 Task: Create new invoice with Date Opened :15-Apr-23, Select Customer: LA Burger, Terms: Payment Term 1. Make invoice entry for item-1 with Date: 15-Apr-23, Description: Jack Links Beef Jerky Teriyaki_x000D_
, Action: Material, Income Account: Income:Sales, Quantity: 4, Unit Price: 4.5, Discount $: 2.6. Make entry for item-2 with Date: 15-Apr-23, Description: Cheetos Puffs Flamin' Hot , Action: Material, Income Account: Income:Sales, Quantity: 4, Unit Price: 6, Discount $: 3.6. Make entry for item-3 with Date: 15-Apr-23, Description: Grandma's Chunky Chocolate Chip Cookie_x000D_
, Action: Material, Income Account: Income:Sales, Quantity: 1, Unit Price: 7, Discount $: 4.1. Write Notes: 'Looking forward to serving you again.'. Post Invoice with Post Date: 15-Apr-23, Post to Accounts: Assets:Accounts Receivable. Pay / Process Payment with Transaction Date: 15-May-23, Amount: 38.7, Transfer Account: Checking Account. Print Invoice, display notes by going to Option, then go to Display Tab and check 'Invoice Notes'.
Action: Mouse pressed left at (147, 30)
Screenshot: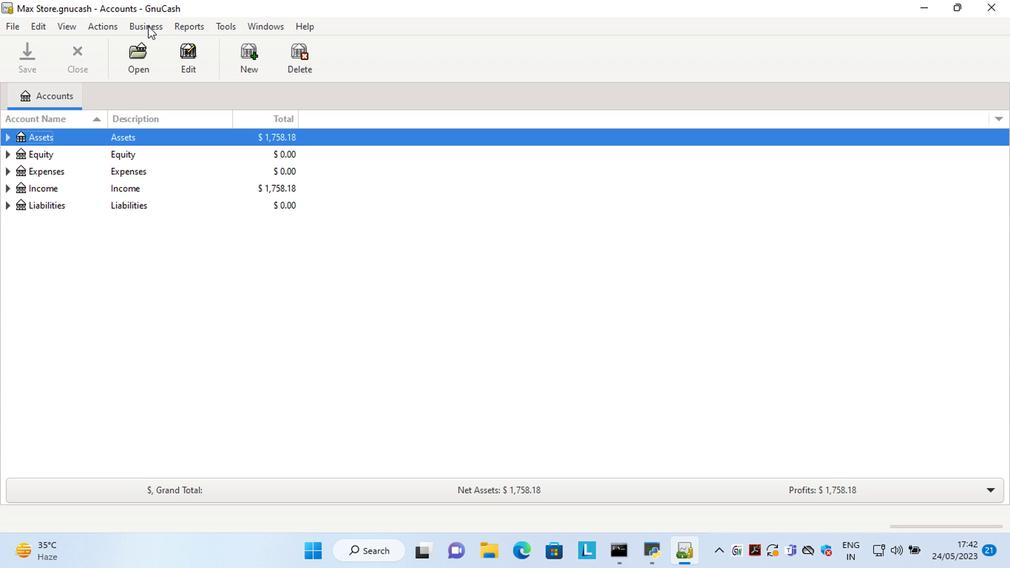 
Action: Mouse moved to (311, 105)
Screenshot: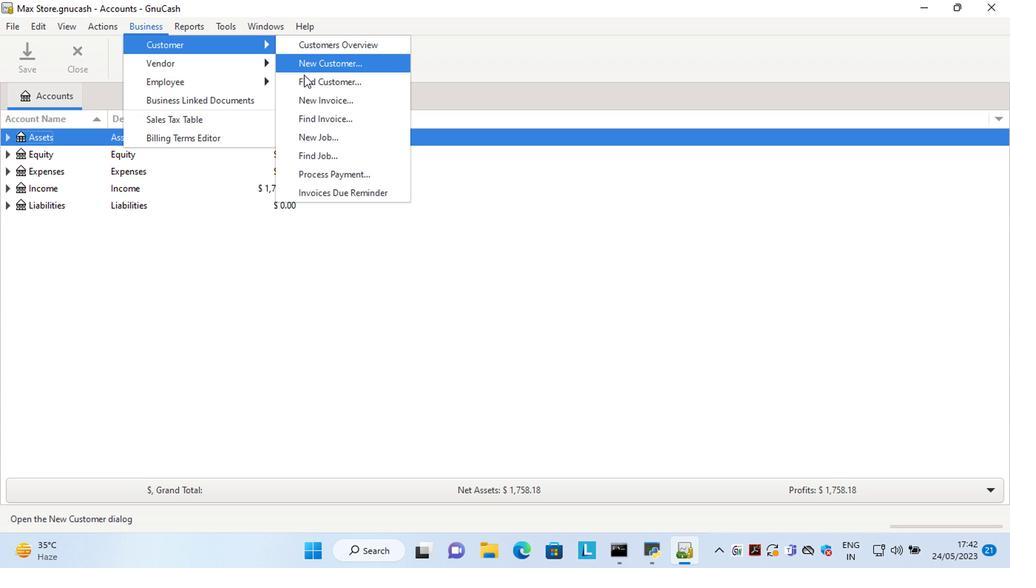 
Action: Mouse pressed left at (311, 105)
Screenshot: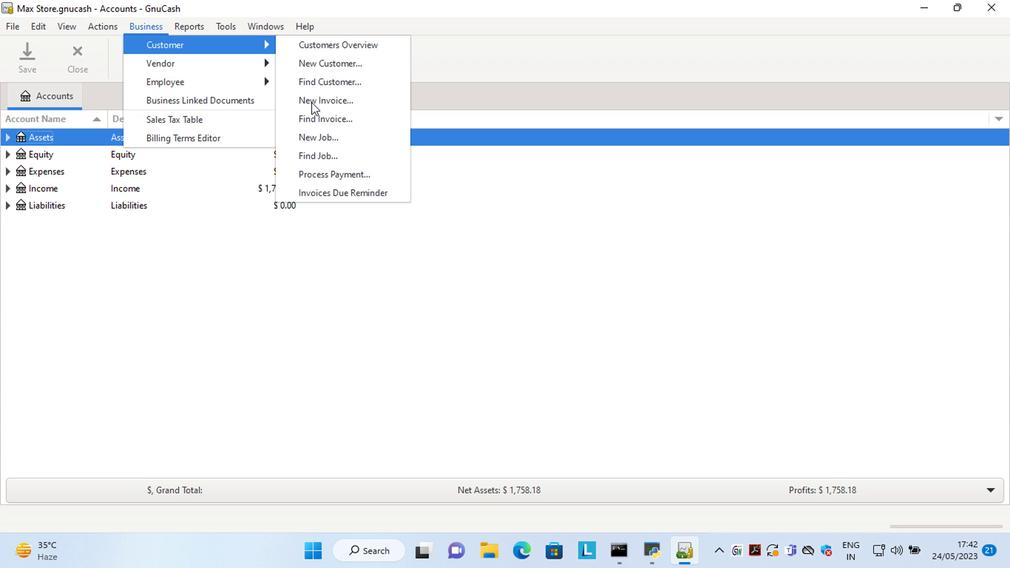 
Action: Mouse moved to (530, 228)
Screenshot: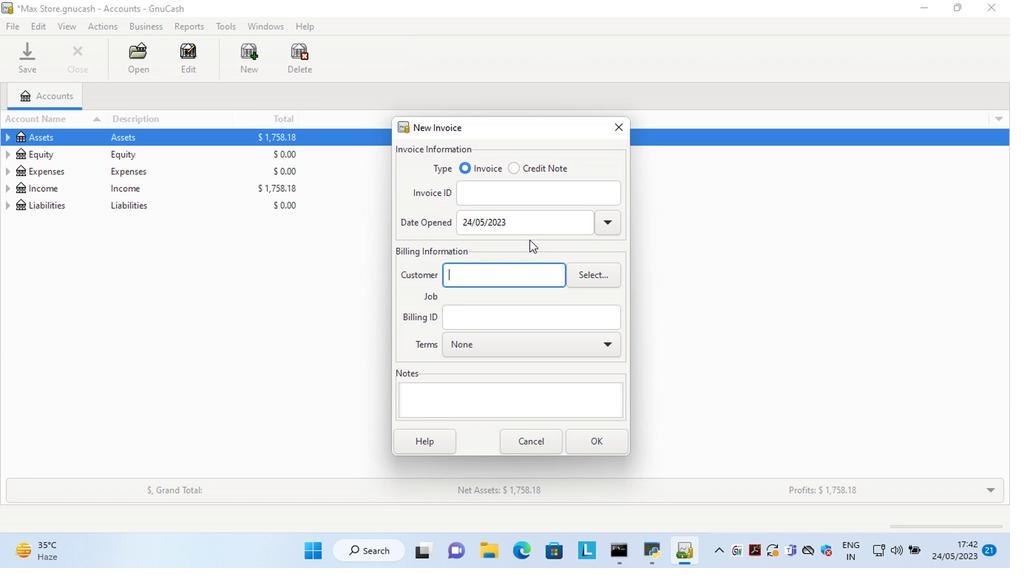 
Action: Mouse pressed left at (530, 228)
Screenshot: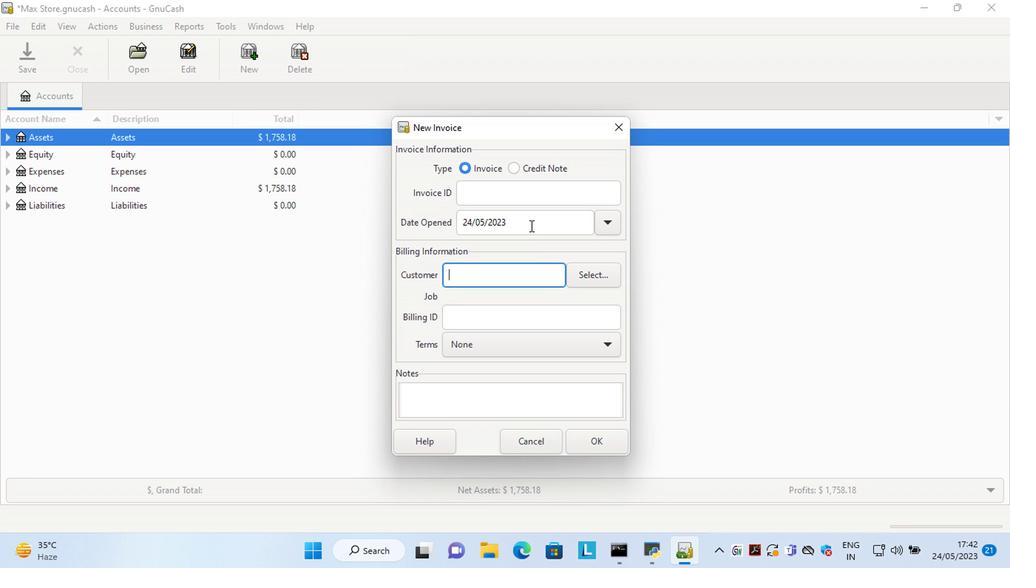 
Action: Key pressed <Key.left><Key.left><Key.left><Key.left><Key.left><Key.left><Key.left><Key.left><Key.left><Key.left><Key.left><Key.left><Key.left><Key.delete><Key.delete>15<Key.right><Key.right><Key.delete>4
Screenshot: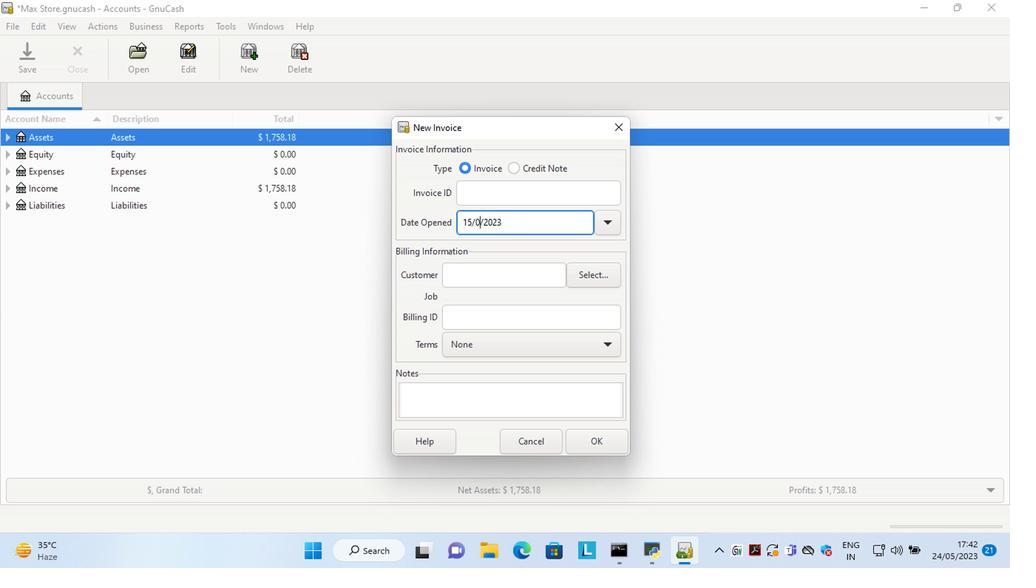 
Action: Mouse moved to (588, 273)
Screenshot: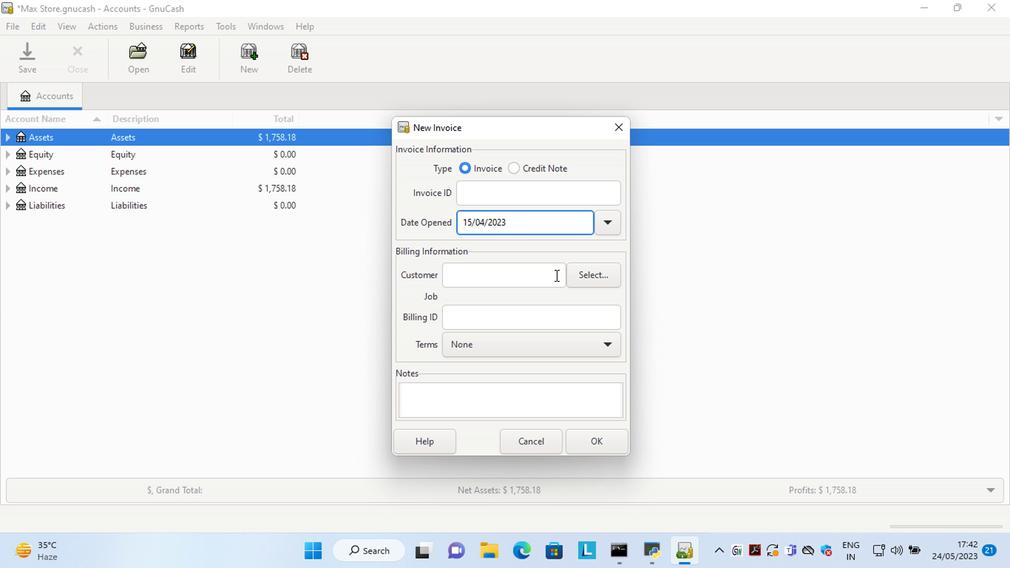 
Action: Mouse pressed left at (588, 273)
Screenshot: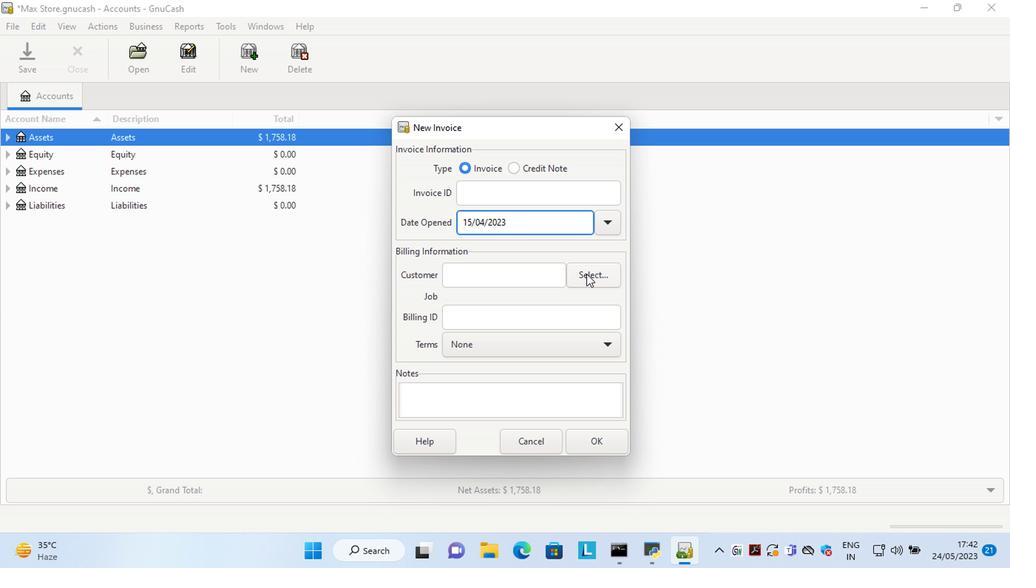 
Action: Mouse moved to (547, 260)
Screenshot: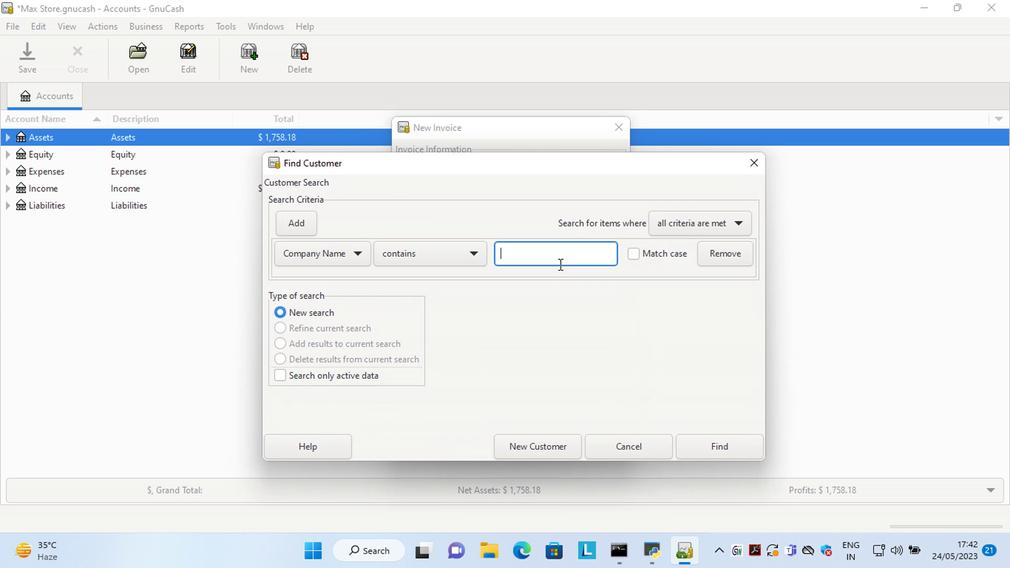 
Action: Mouse pressed left at (547, 260)
Screenshot: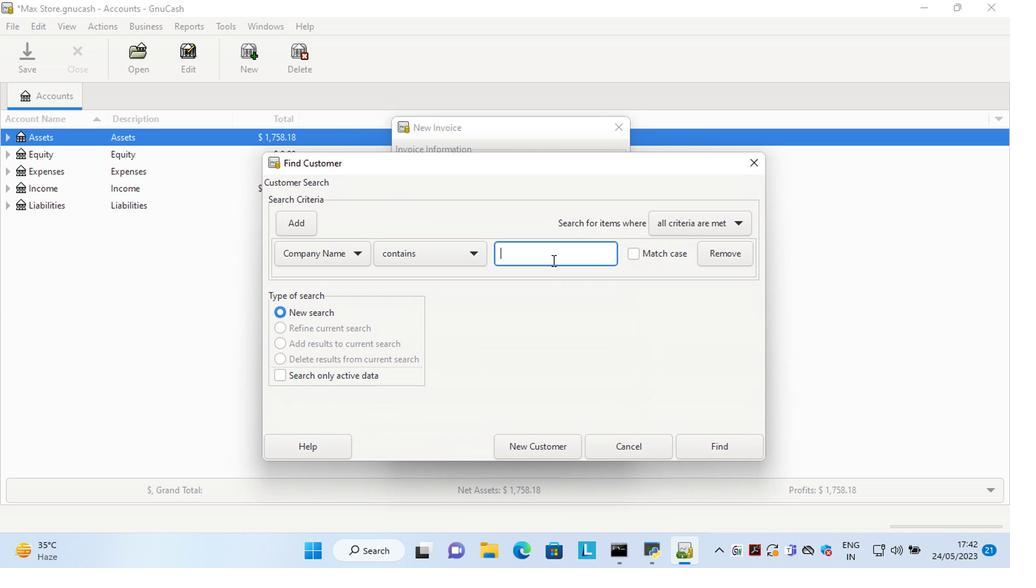 
Action: Key pressed <Key.shift>LA<Key.space><Key.shift>Burger
Screenshot: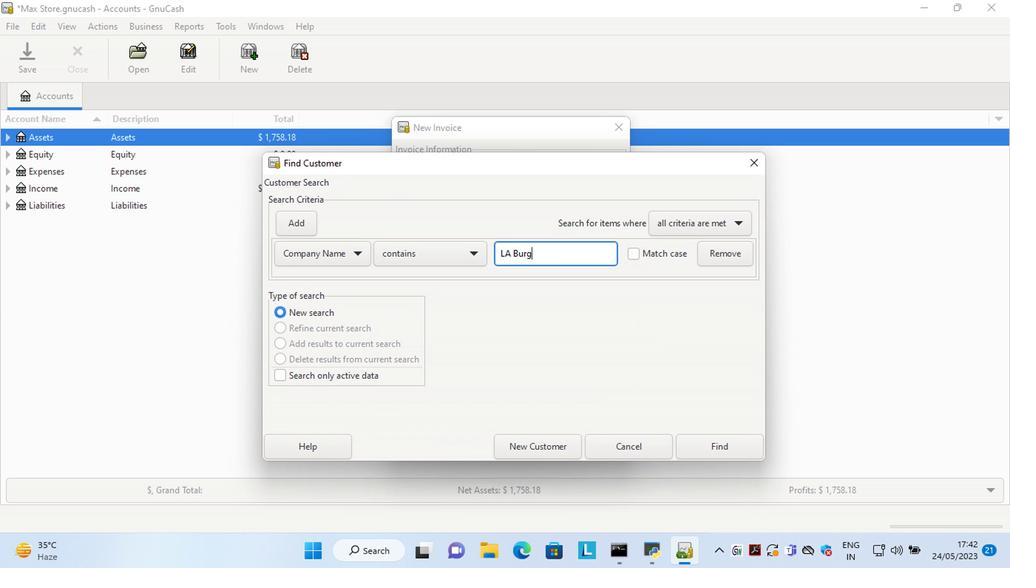 
Action: Mouse moved to (713, 443)
Screenshot: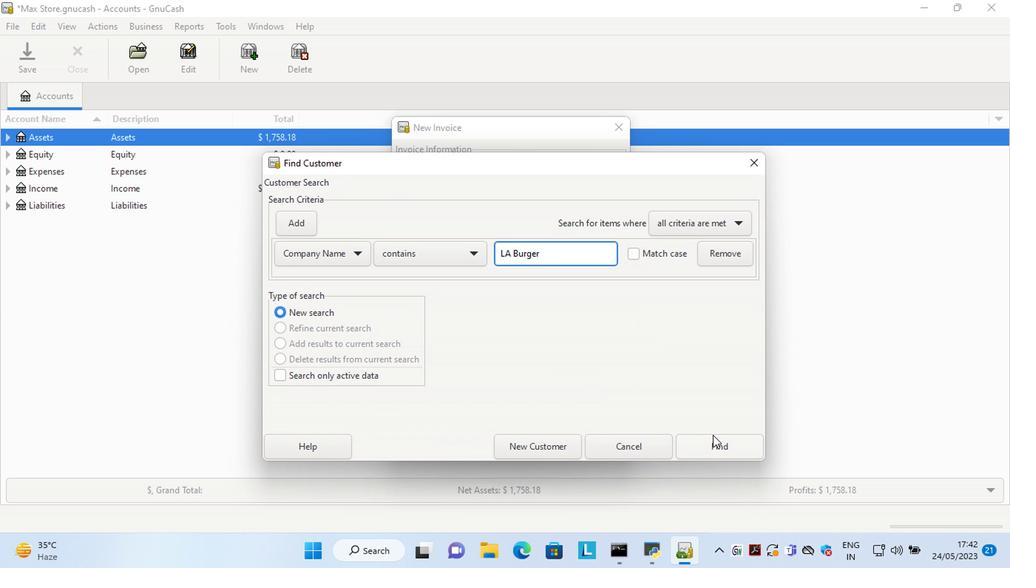 
Action: Mouse pressed left at (713, 443)
Screenshot: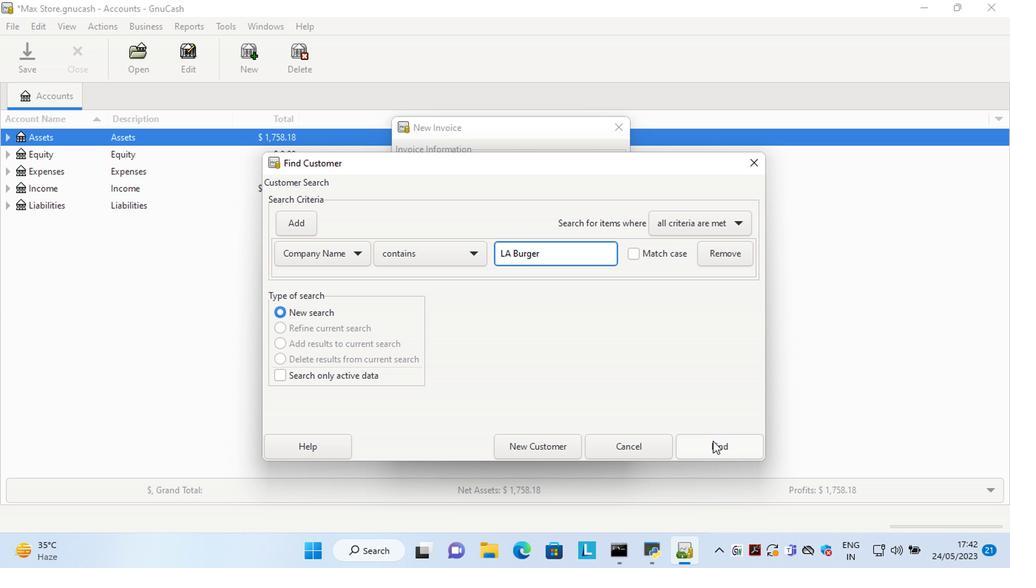 
Action: Mouse moved to (496, 295)
Screenshot: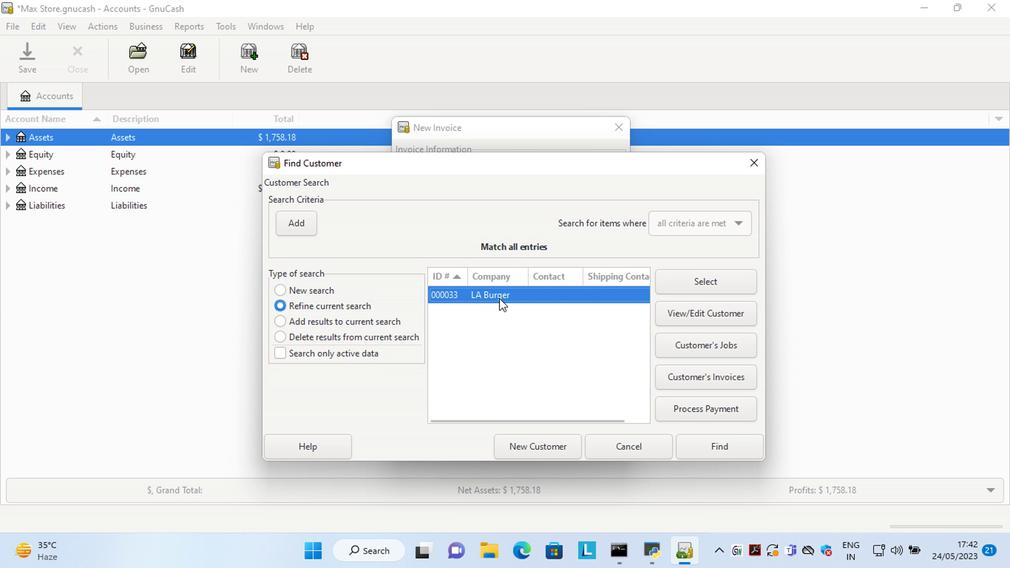 
Action: Mouse pressed left at (496, 295)
Screenshot: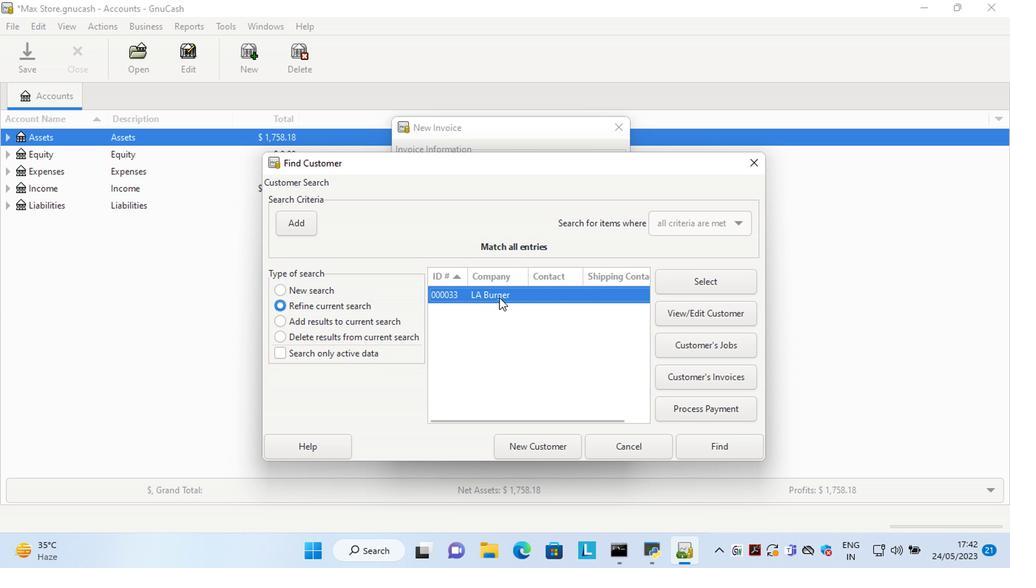 
Action: Mouse pressed left at (496, 295)
Screenshot: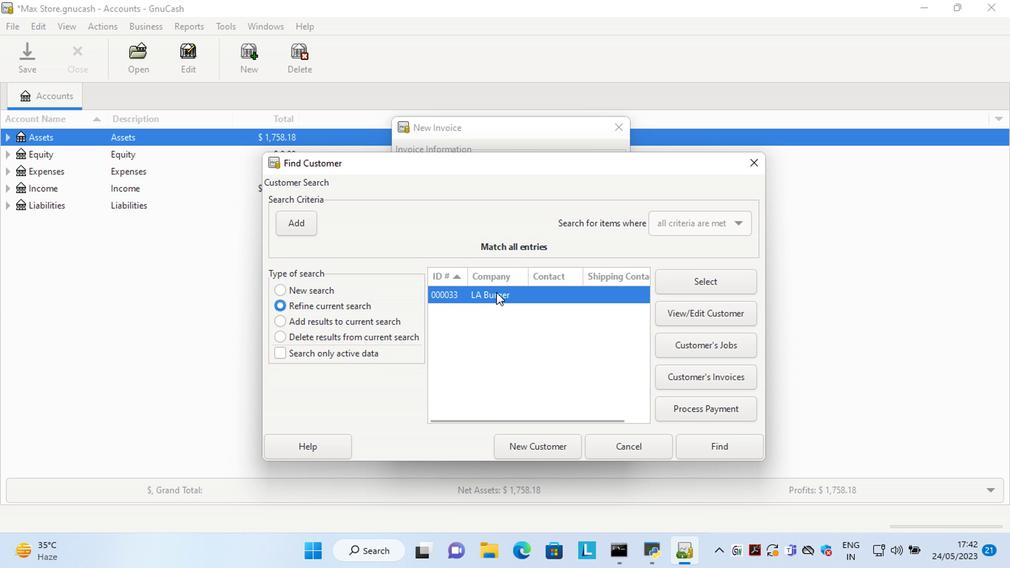 
Action: Mouse moved to (551, 353)
Screenshot: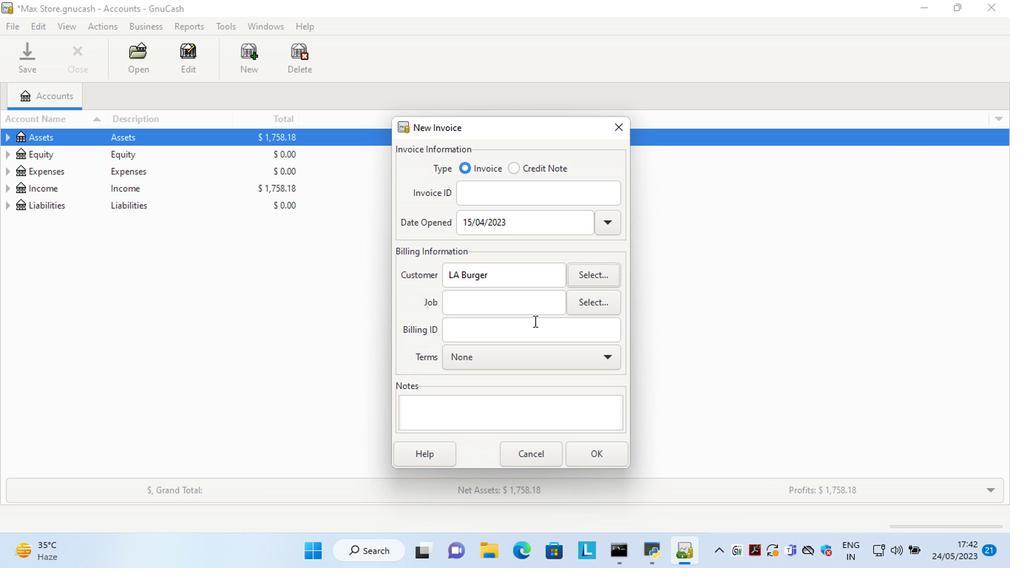 
Action: Mouse pressed left at (551, 353)
Screenshot: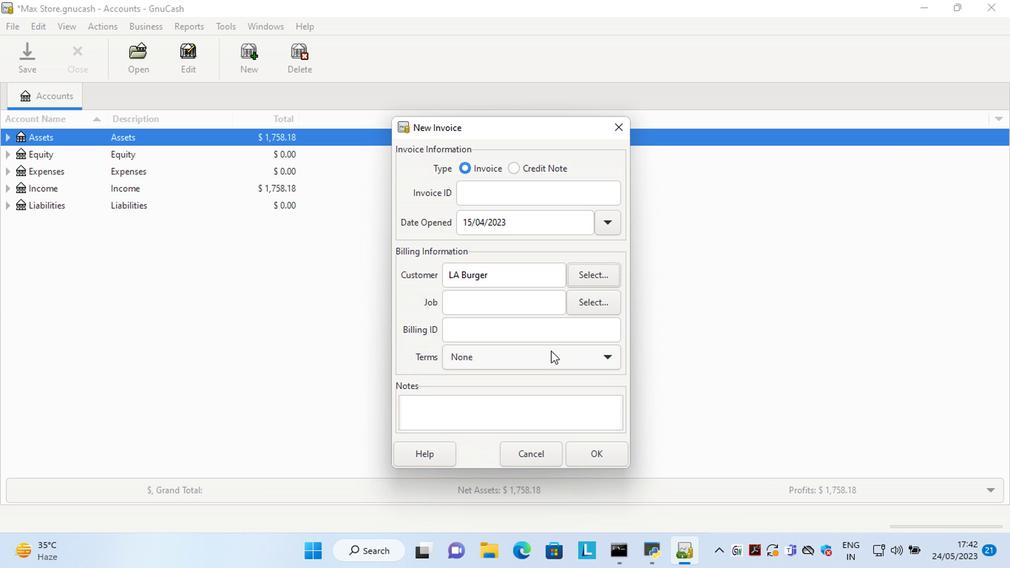 
Action: Mouse moved to (522, 378)
Screenshot: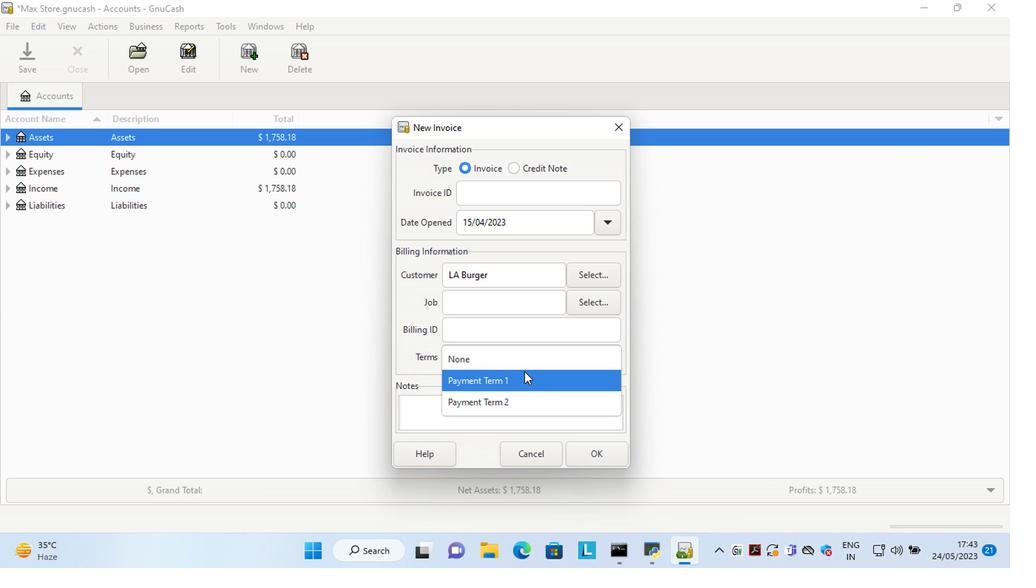 
Action: Mouse pressed left at (522, 378)
Screenshot: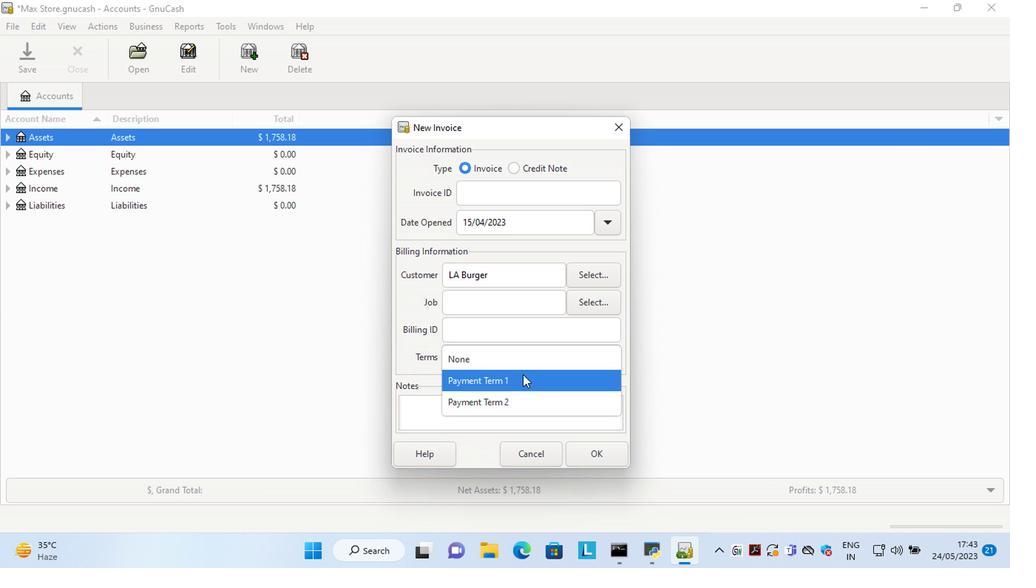 
Action: Mouse moved to (603, 457)
Screenshot: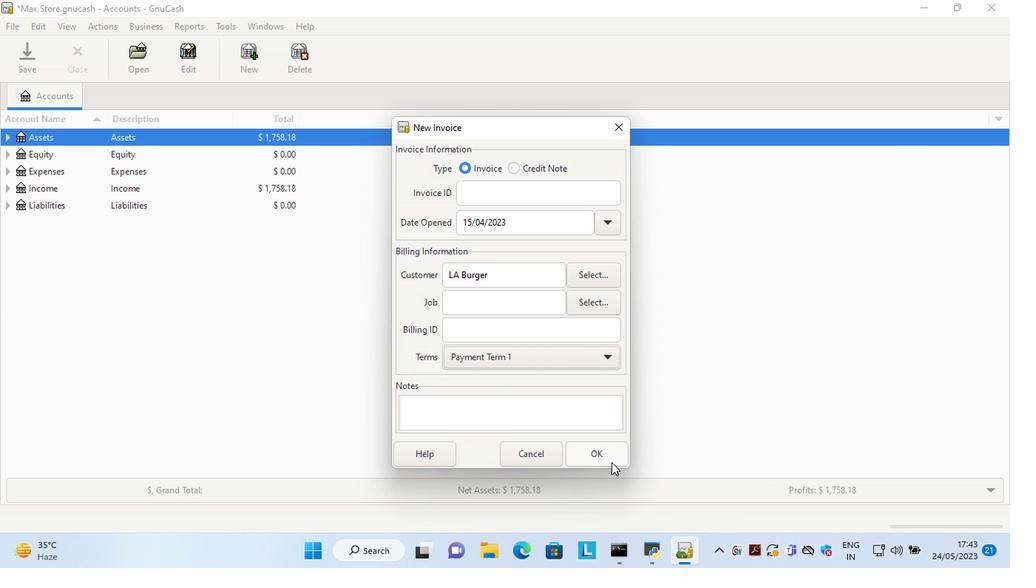 
Action: Mouse pressed left at (603, 457)
Screenshot: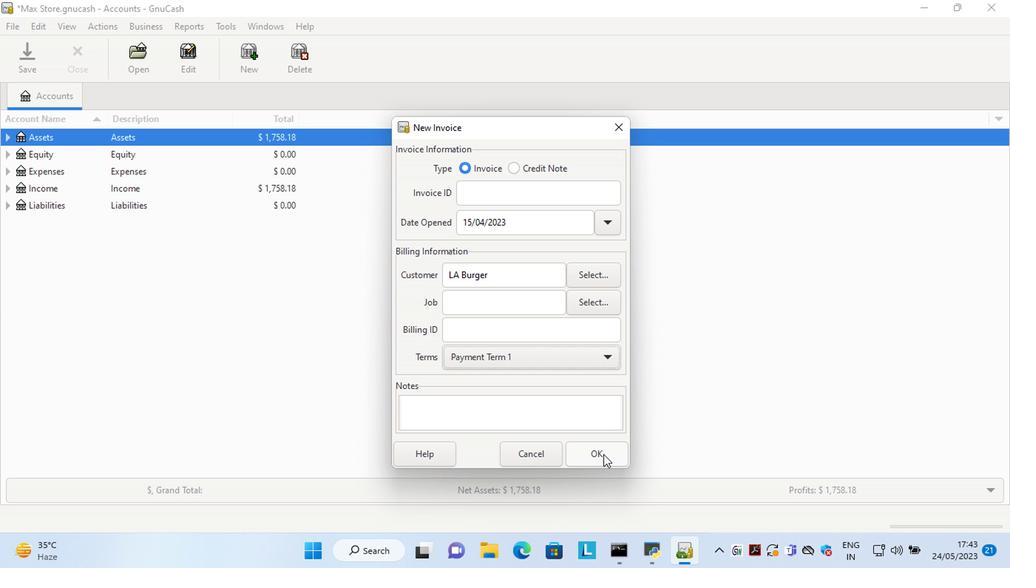 
Action: Mouse moved to (510, 336)
Screenshot: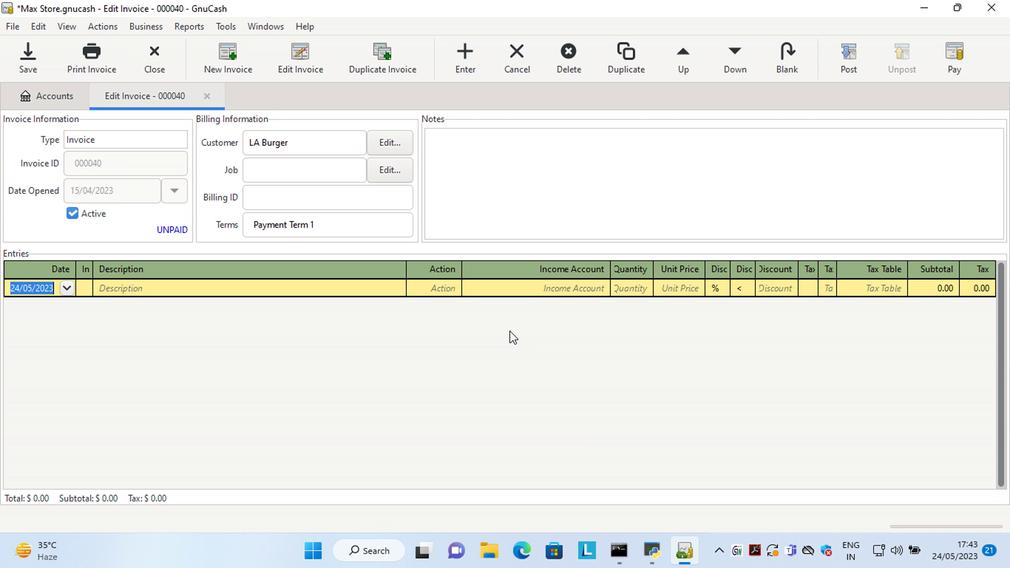 
Action: Key pressed <Key.left><Key.left><Key.left><Key.left><Key.left><Key.left><Key.delete><Key.delete>15<Key.right><Key.right><Key.delete>4<Key.tab><Key.shift>Jack<Key.space><Key.shift>Links<Key.space><Key.shift>Beef<Key.space><Key.shift>Jerky<Key.space><Key.shift>Teriyan<Key.backspace>ki<Key.tab>ma<Key.tab>sale<Key.tab>4<Key.tab>4.5<Key.tab>
Screenshot: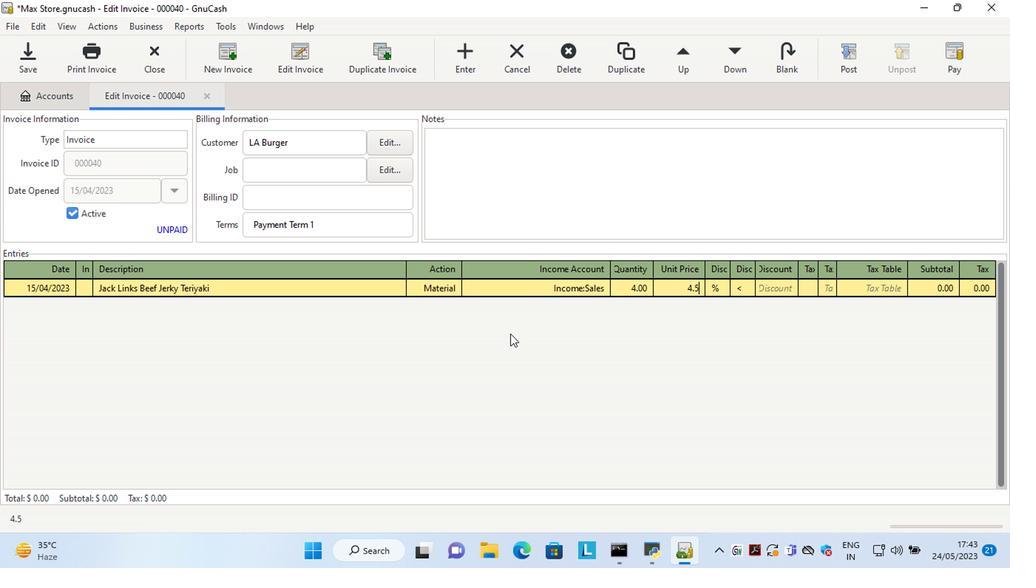 
Action: Mouse moved to (722, 289)
Screenshot: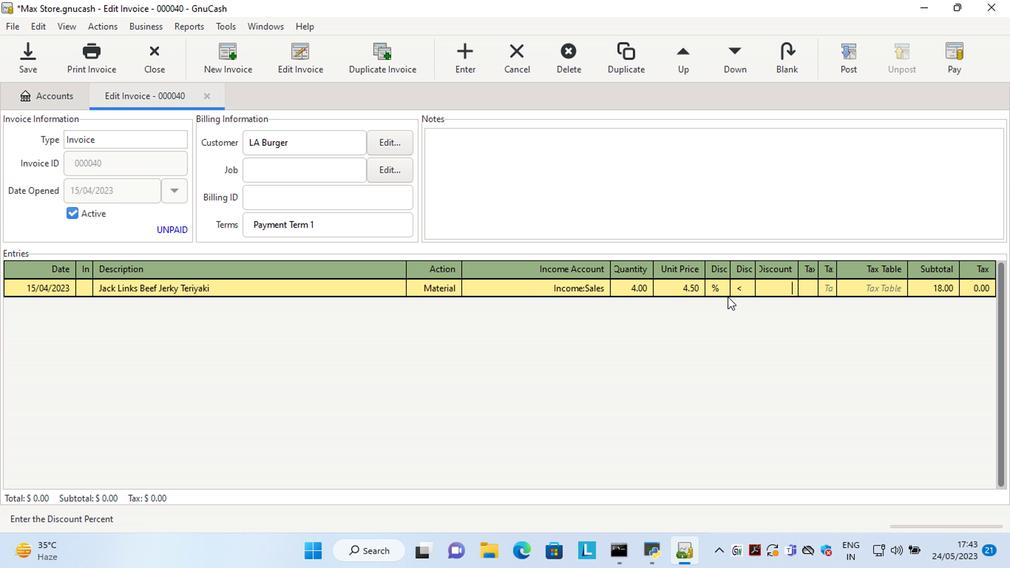 
Action: Mouse pressed left at (722, 289)
Screenshot: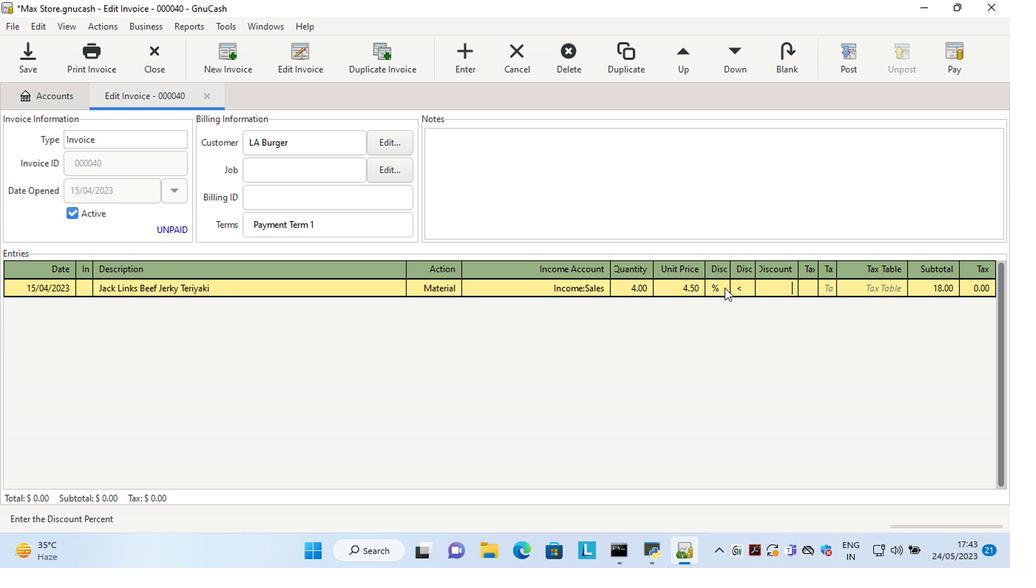 
Action: Mouse moved to (744, 289)
Screenshot: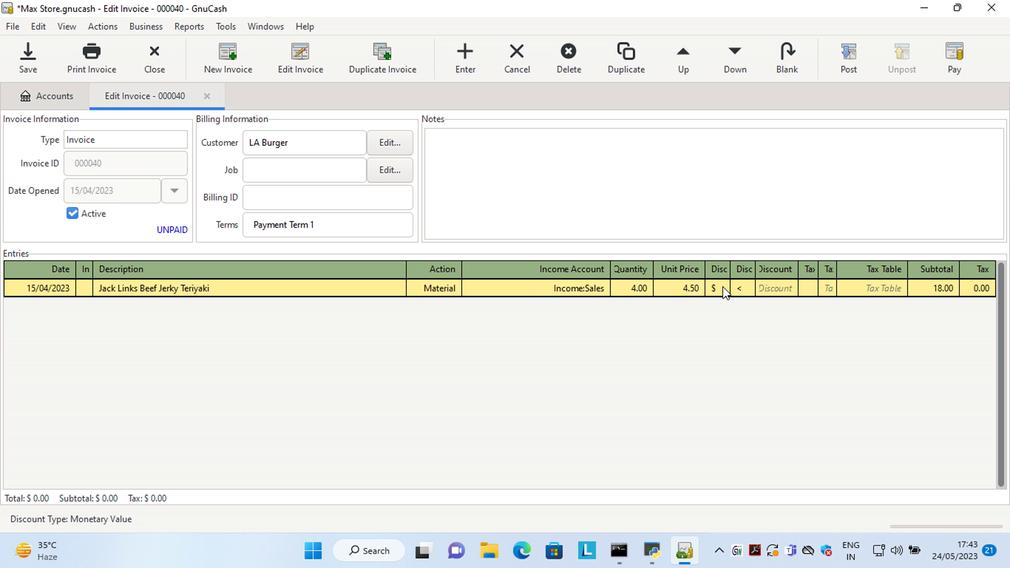 
Action: Mouse pressed left at (744, 289)
Screenshot: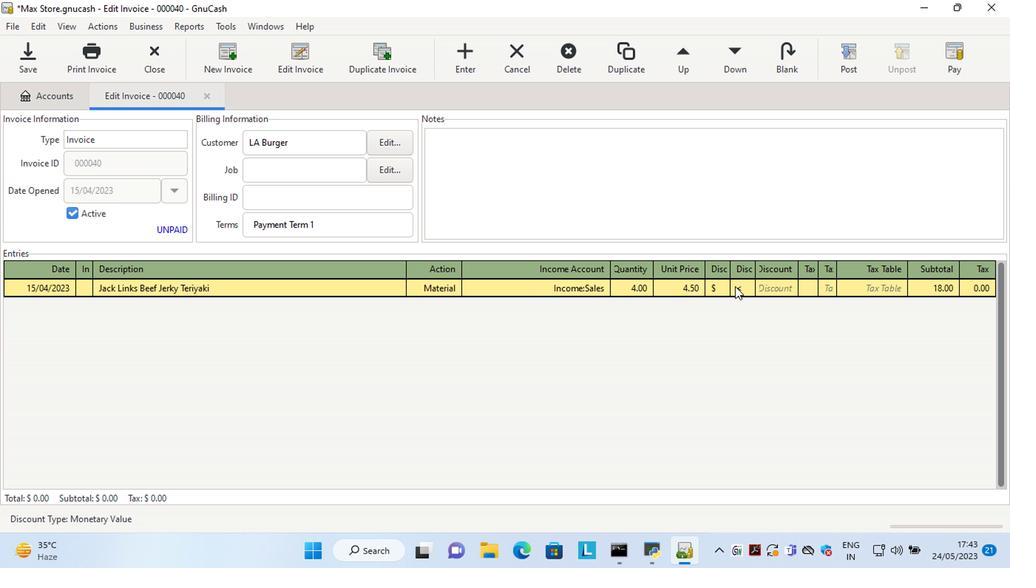 
Action: Mouse moved to (766, 288)
Screenshot: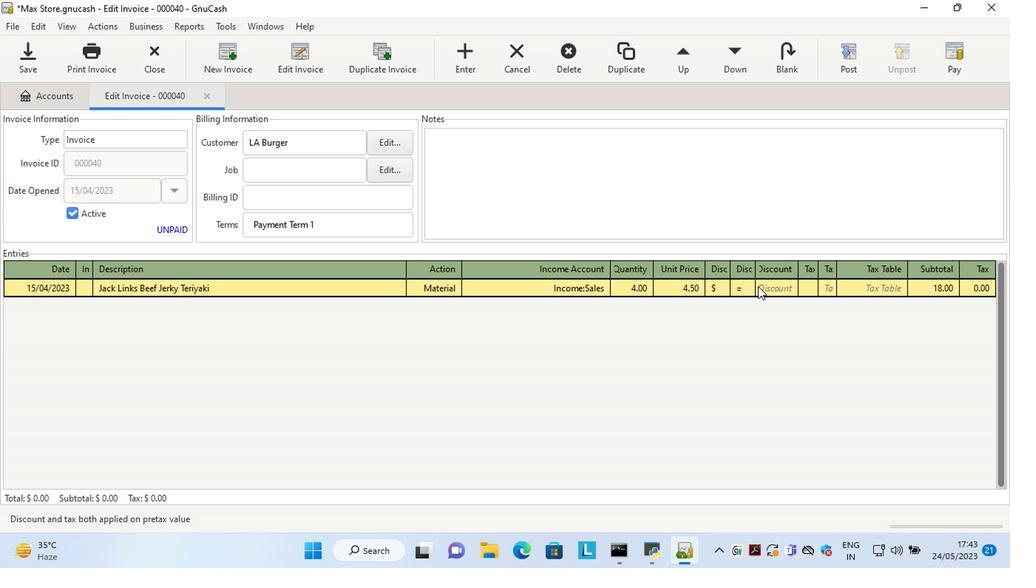 
Action: Mouse pressed left at (766, 288)
Screenshot: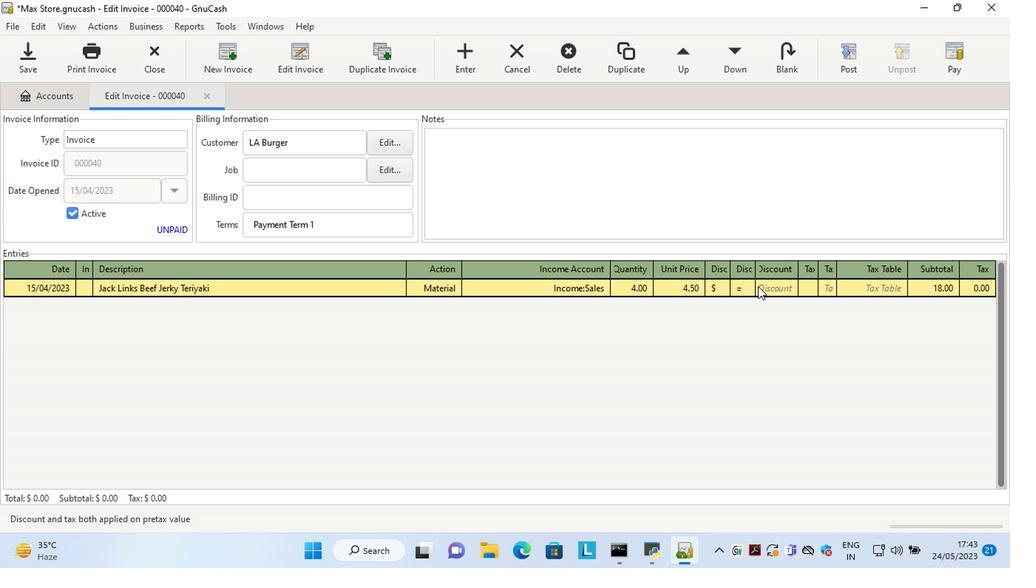 
Action: Key pressed 2.60
Screenshot: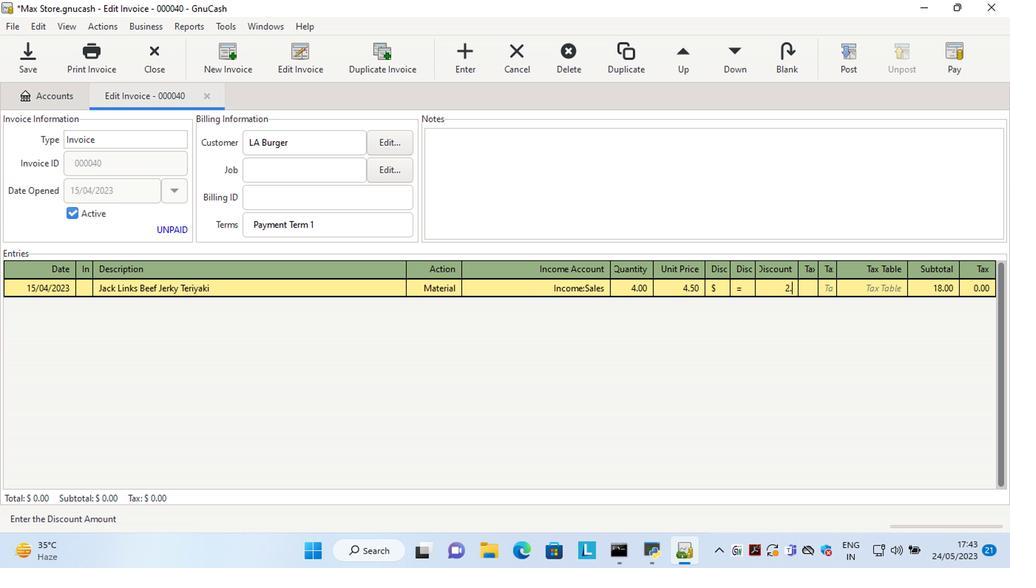 
Action: Mouse moved to (928, 352)
Screenshot: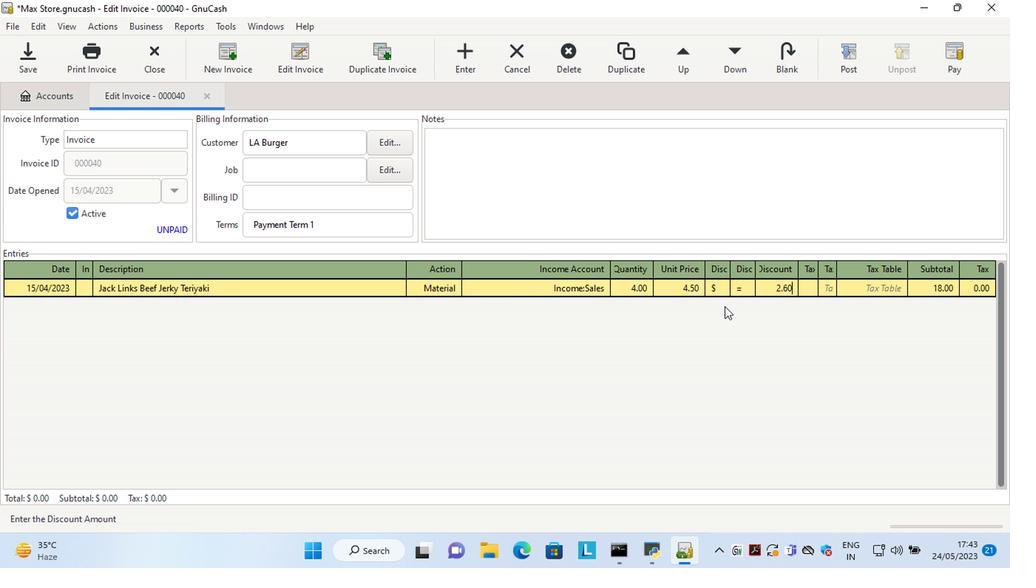 
Action: Key pressed <Key.tab><Key.tab><Key.shift>Cheetos<Key.space><Key.shift>Puffs<Key.space><Key.shift>Flamin'<Key.tab>4<Key.tab>6<Key.tab>
Screenshot: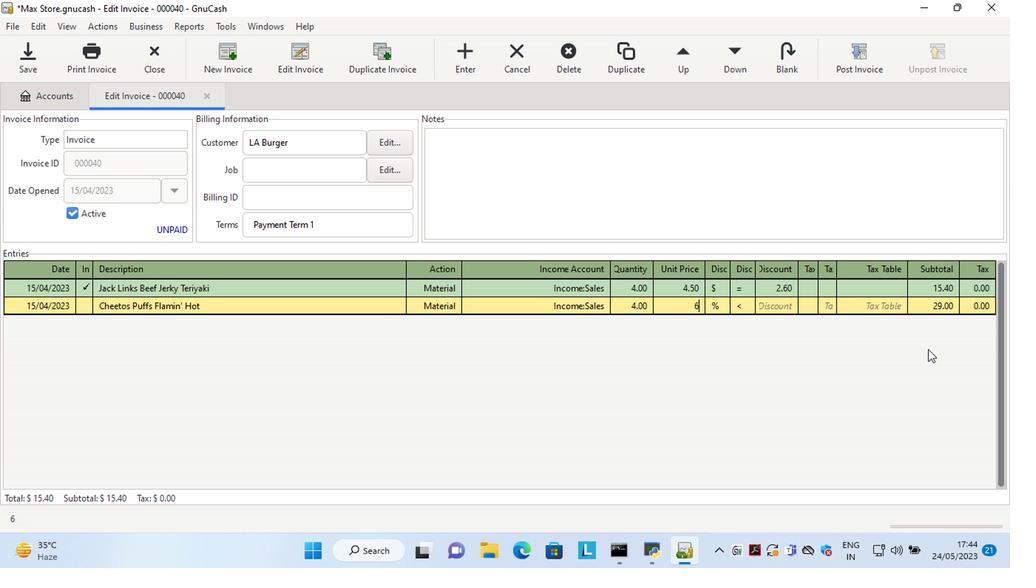 
Action: Mouse moved to (722, 308)
Screenshot: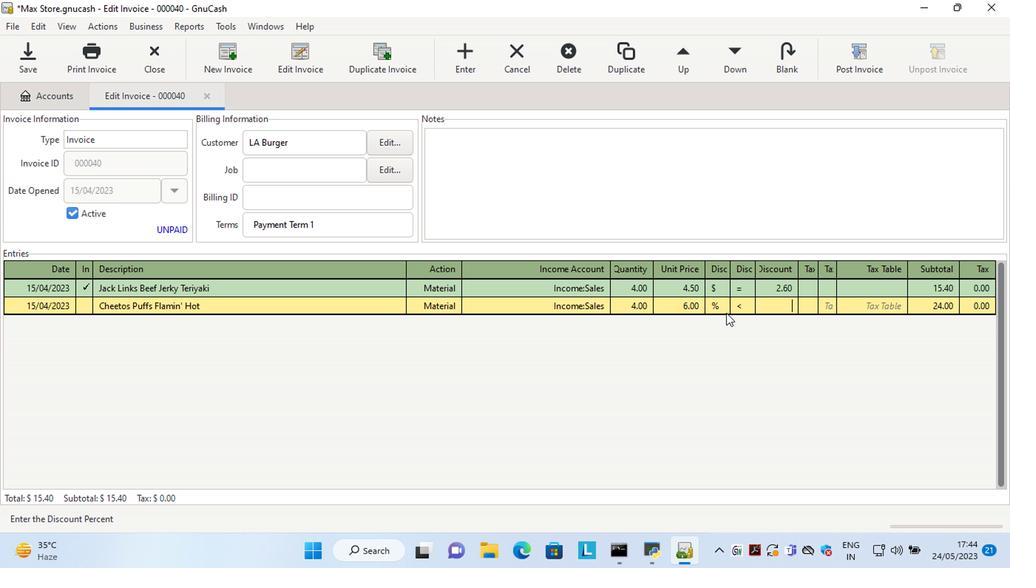 
Action: Mouse pressed left at (722, 308)
Screenshot: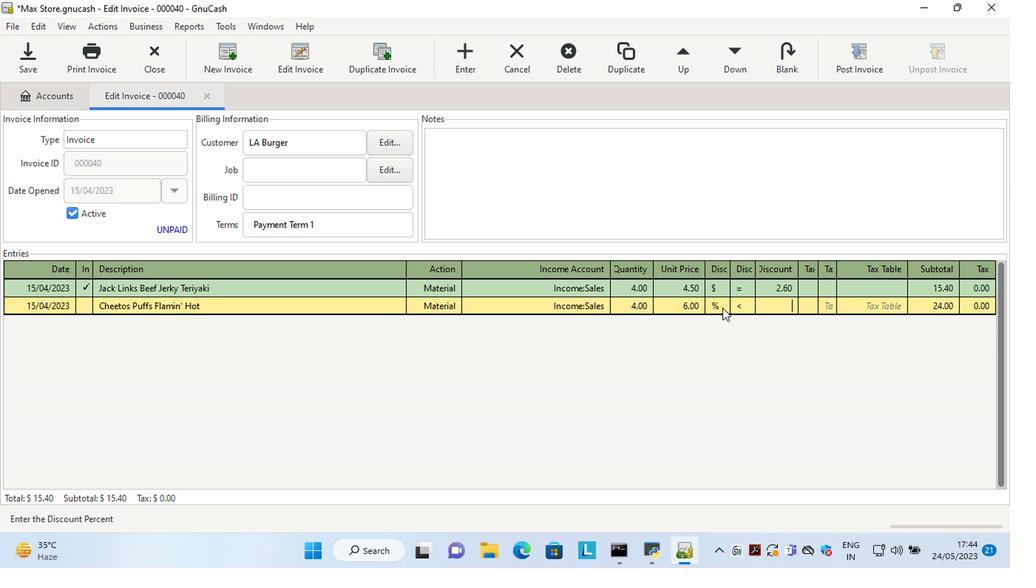 
Action: Mouse moved to (736, 306)
Screenshot: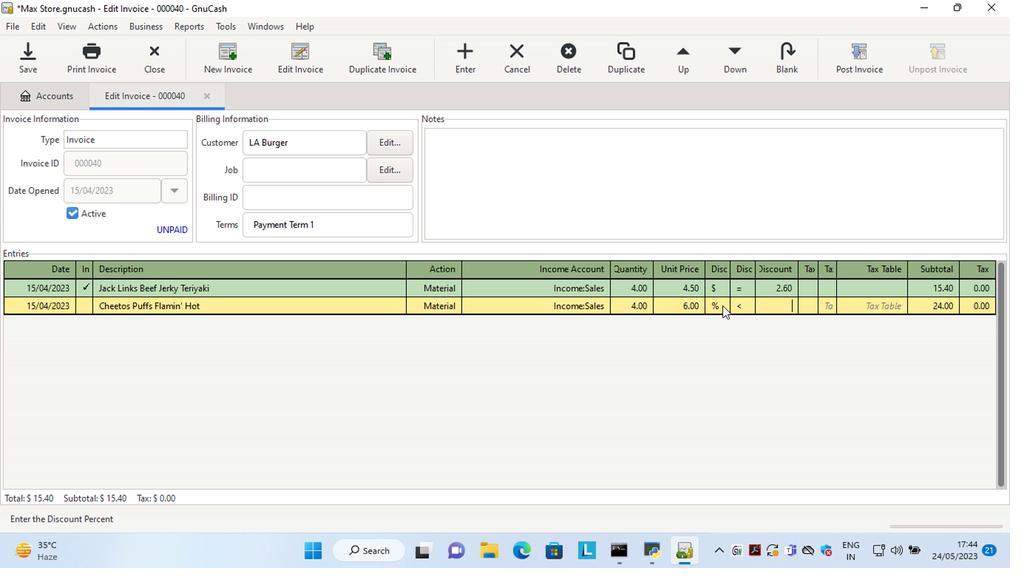 
Action: Mouse pressed left at (736, 306)
Screenshot: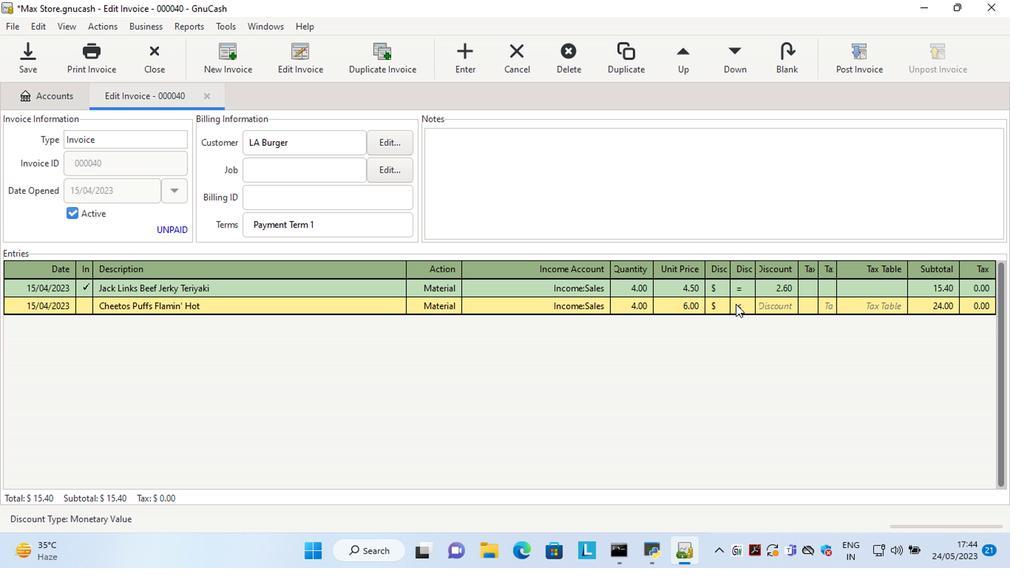 
Action: Mouse moved to (766, 309)
Screenshot: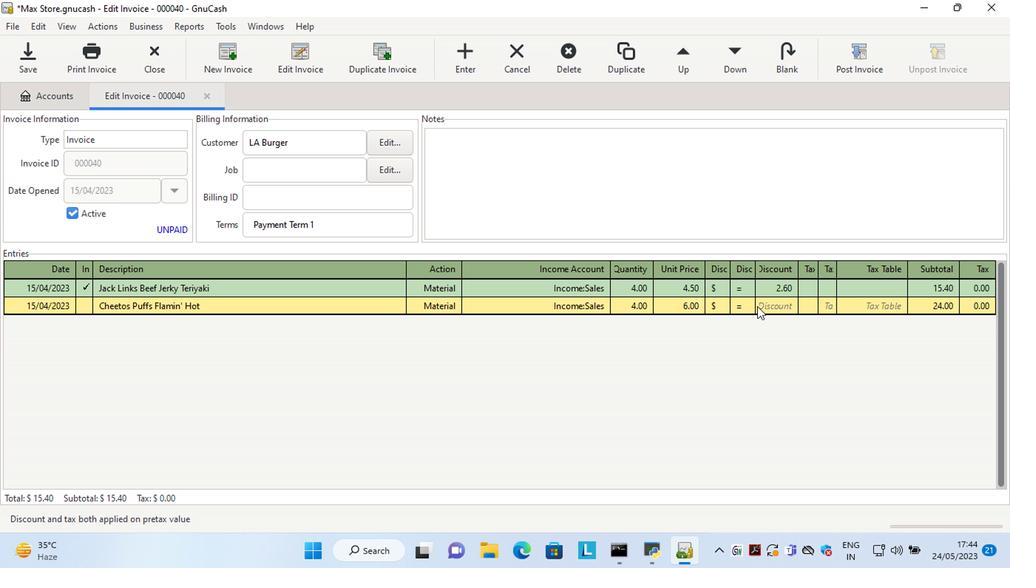 
Action: Mouse pressed left at (766, 309)
Screenshot: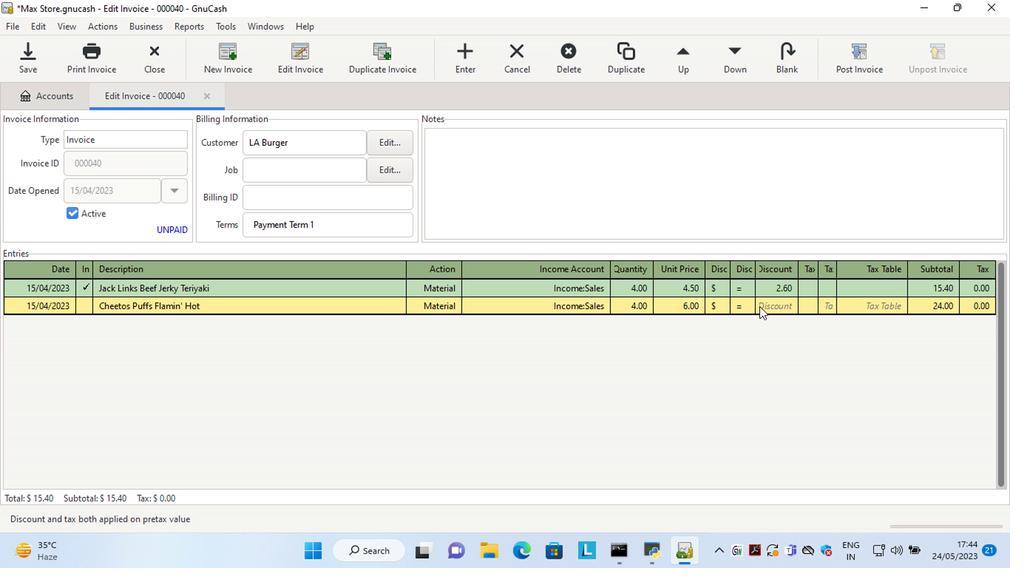 
Action: Mouse moved to (766, 309)
Screenshot: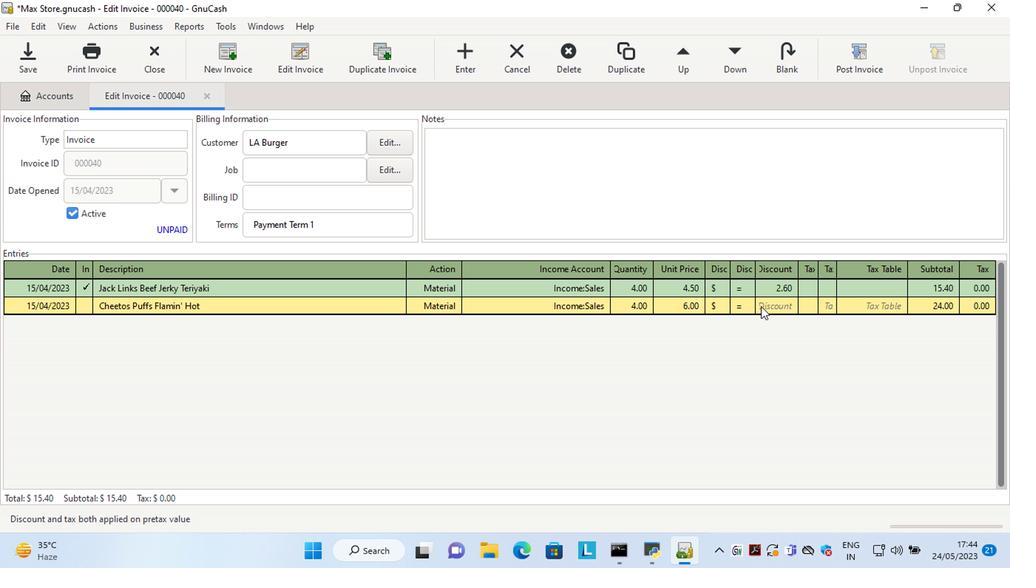 
Action: Key pressed 3.60<Key.tab><Key.tab><Key.shift>Grandma's<Key.space><Key.shift>Chunky<Key.space><Key.shift>Chocolate<Key.space><Key.shift>Chip<Key.space><Key.shift>Cookie<Key.tab>ma<Key.tab>sale<Key.tab>1<Key.tab>7<Key.tab>
Screenshot: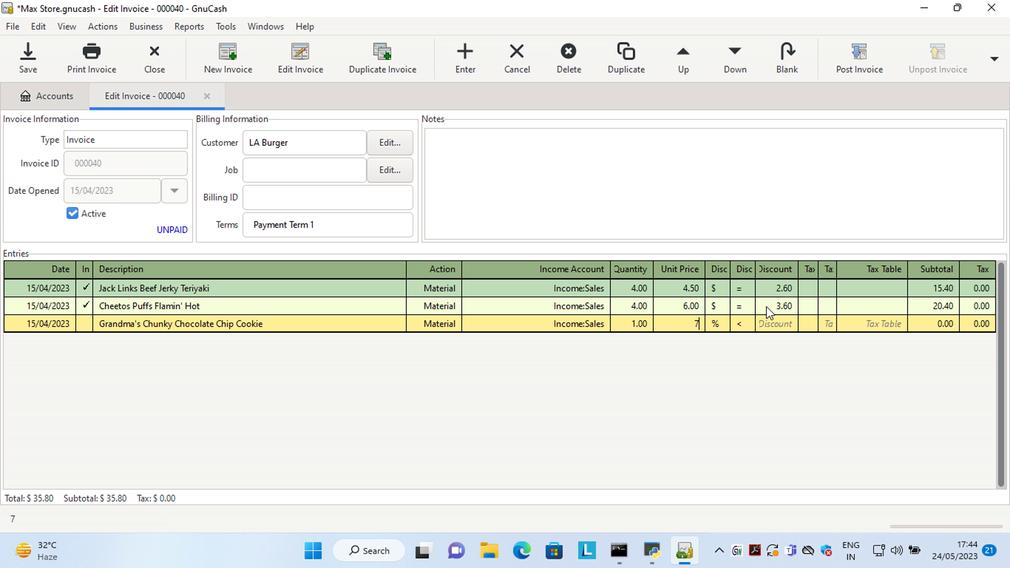 
Action: Mouse moved to (714, 322)
Screenshot: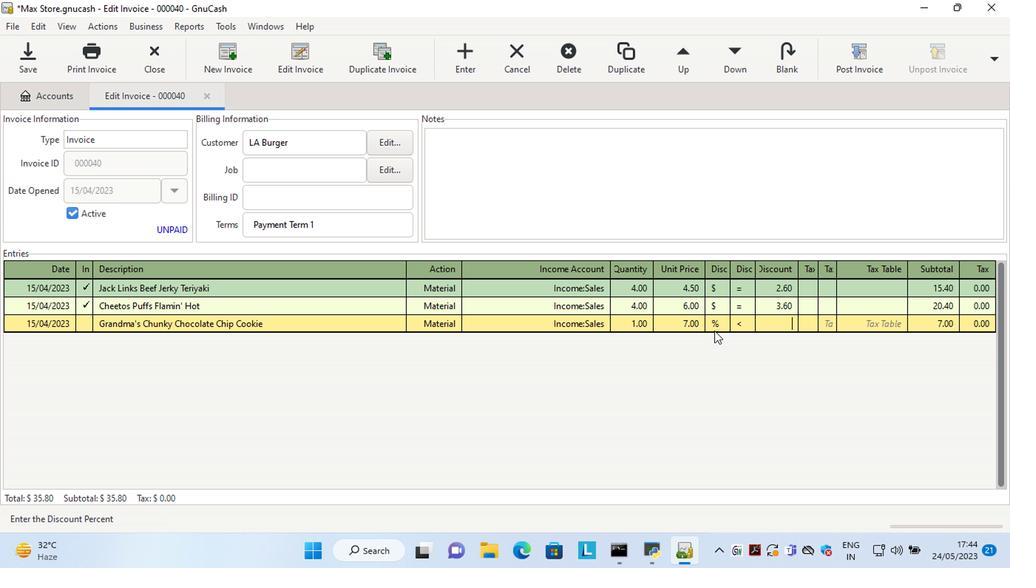 
Action: Mouse pressed left at (714, 322)
Screenshot: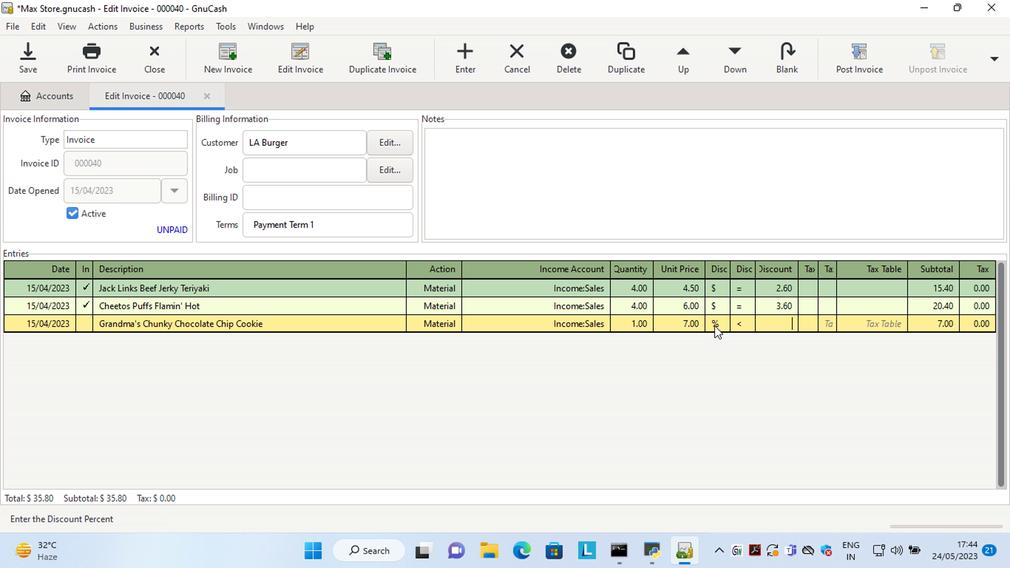 
Action: Mouse moved to (734, 327)
Screenshot: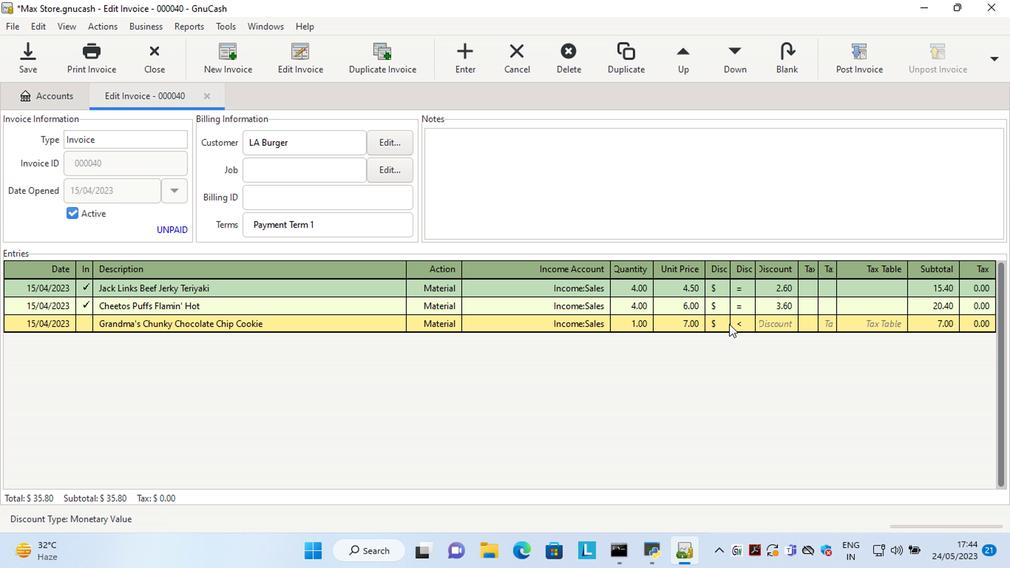 
Action: Mouse pressed left at (734, 327)
Screenshot: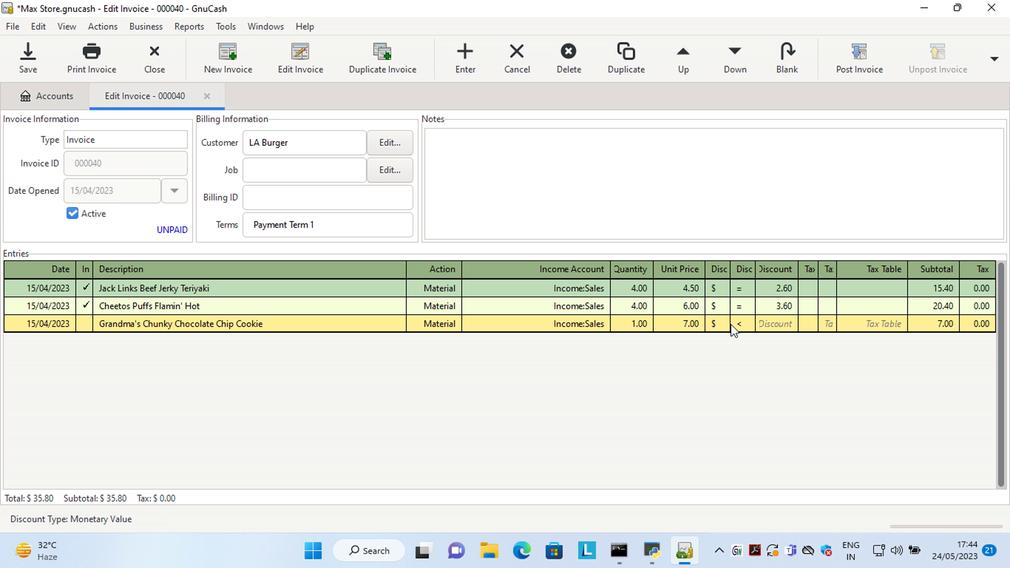 
Action: Mouse moved to (770, 327)
Screenshot: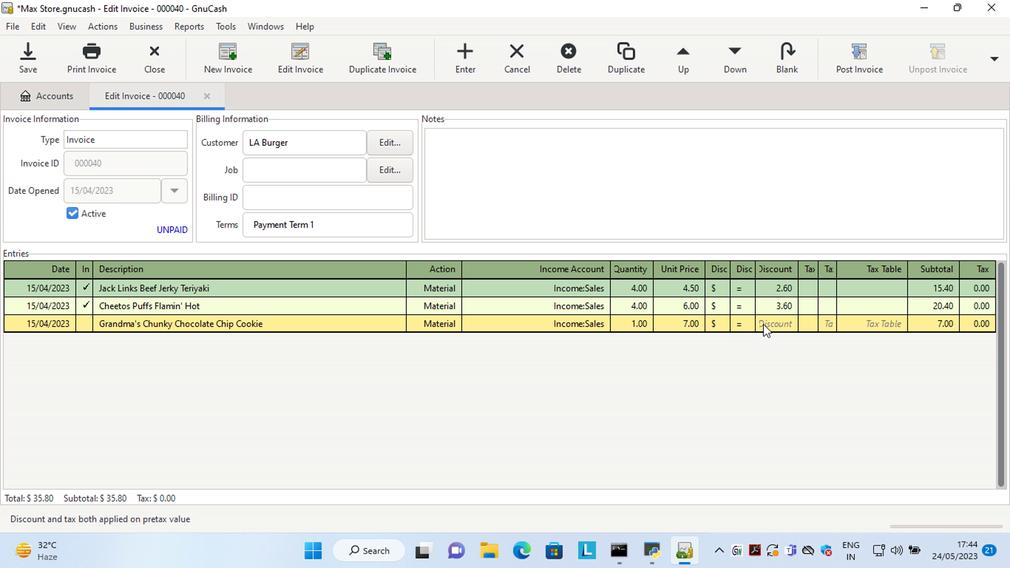 
Action: Mouse pressed left at (770, 327)
Screenshot: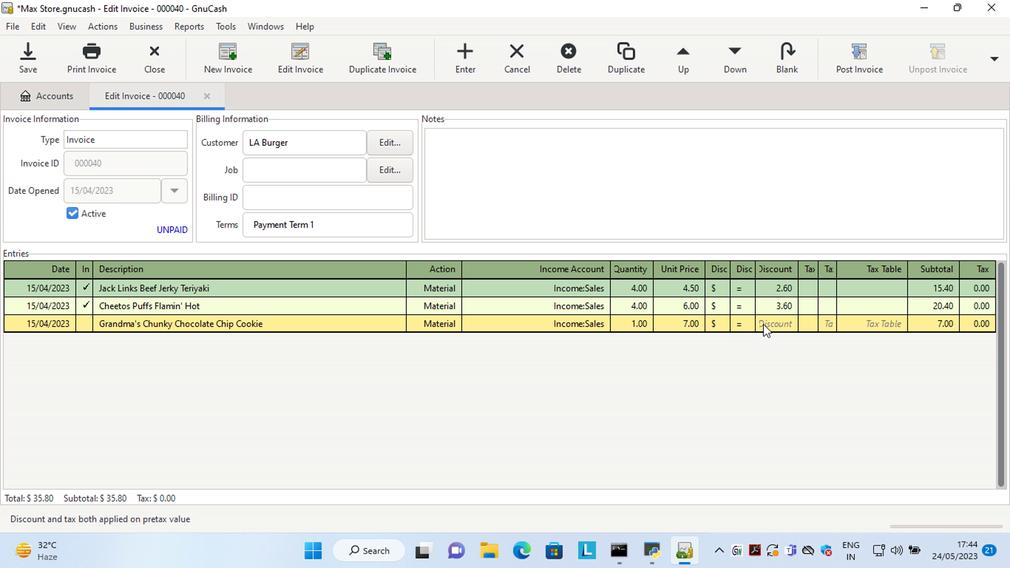 
Action: Mouse moved to (834, 336)
Screenshot: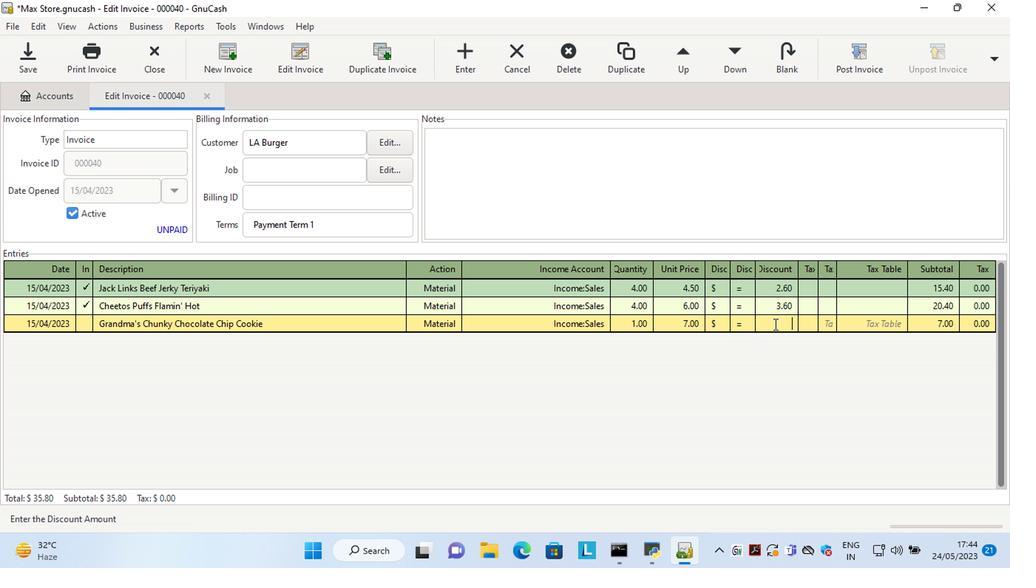 
Action: Key pressed 4.1<Key.tab>
Screenshot: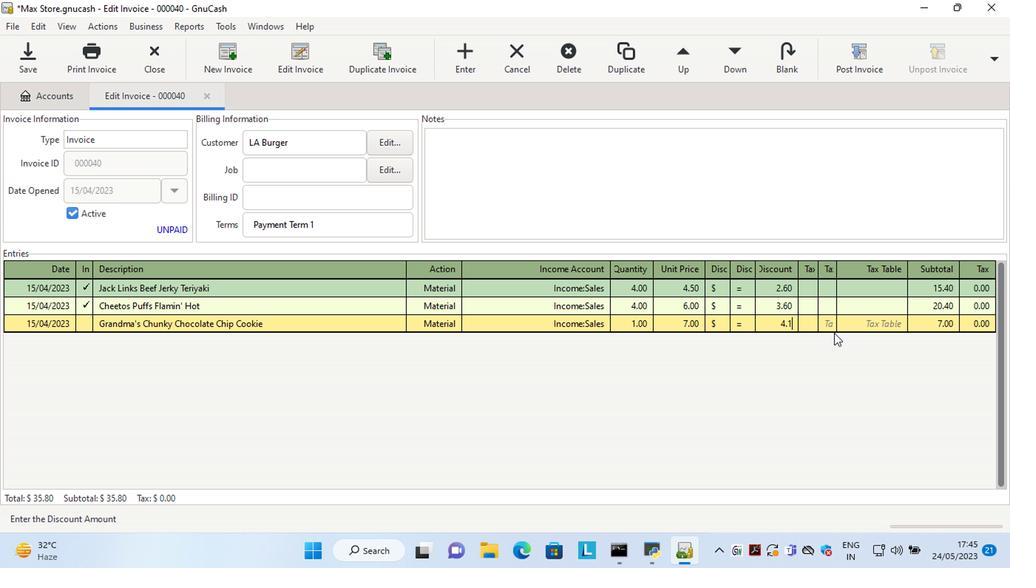 
Action: Mouse moved to (557, 160)
Screenshot: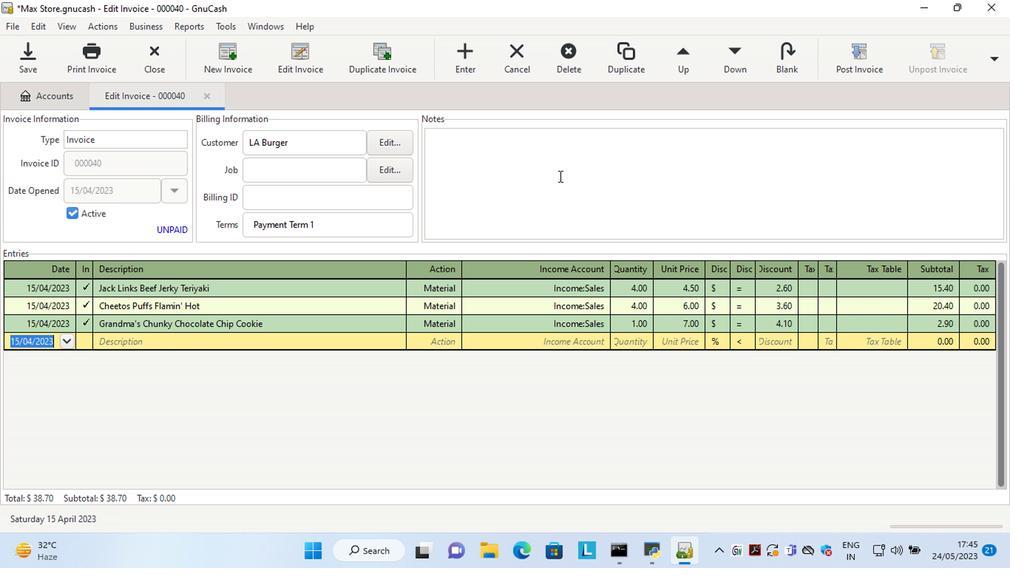 
Action: Mouse pressed left at (557, 160)
Screenshot: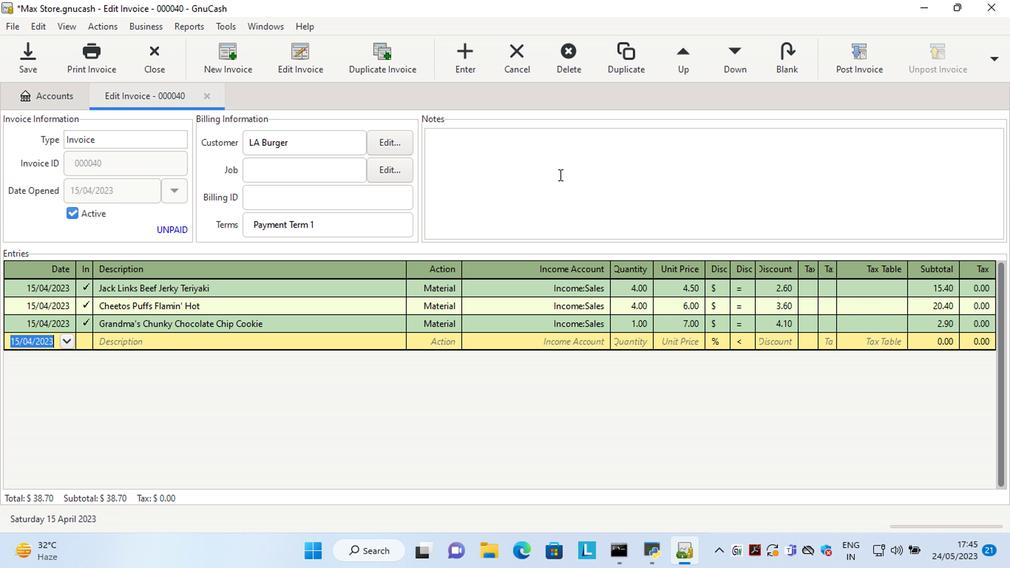
Action: Key pressed <Key.shift>Looking<Key.space>forward<Key.space>to<Key.space>serving<Key.space>you<Key.space>againt<Key.backspace>.
Screenshot: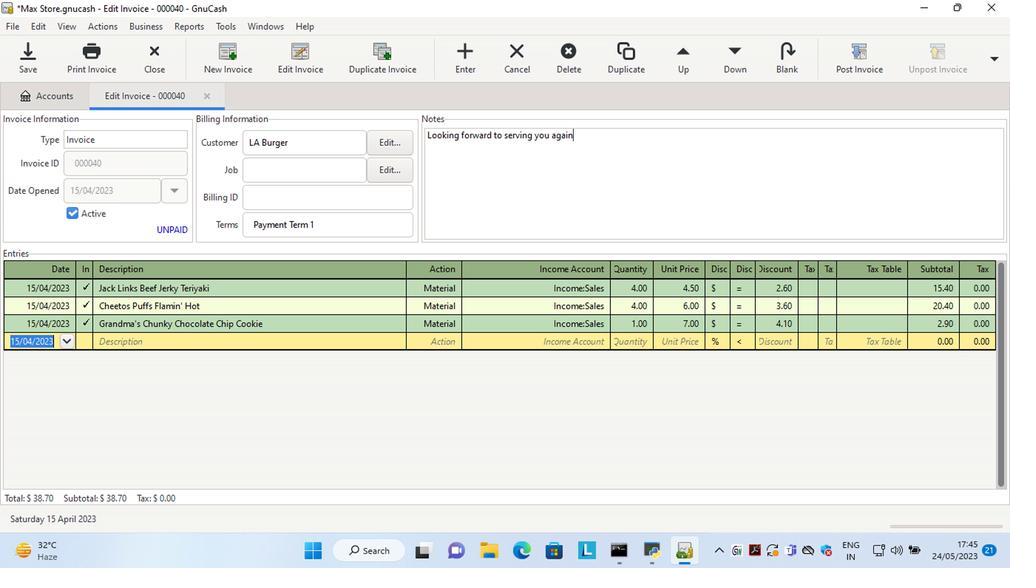 
Action: Mouse moved to (850, 66)
Screenshot: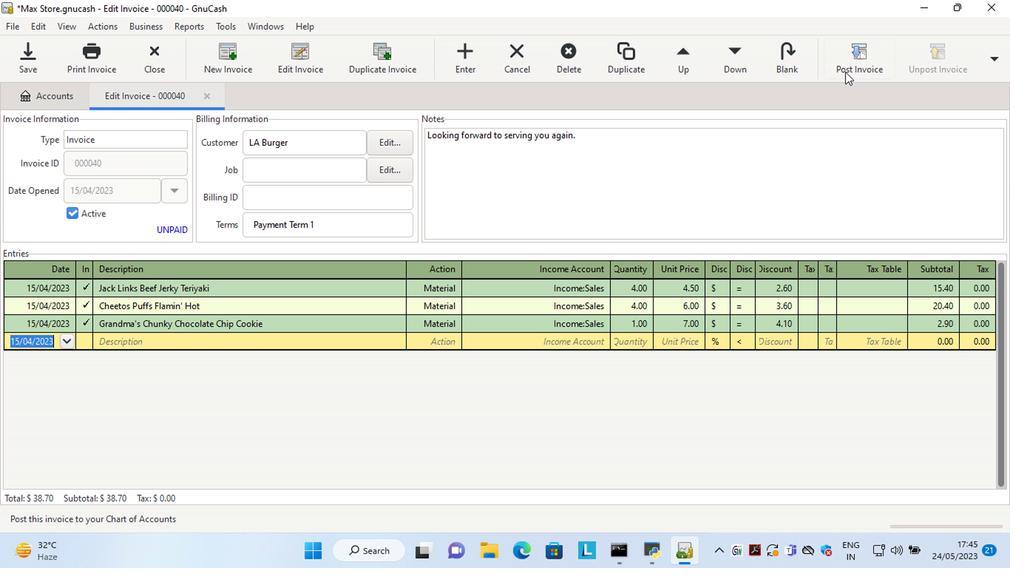 
Action: Mouse pressed left at (850, 66)
Screenshot: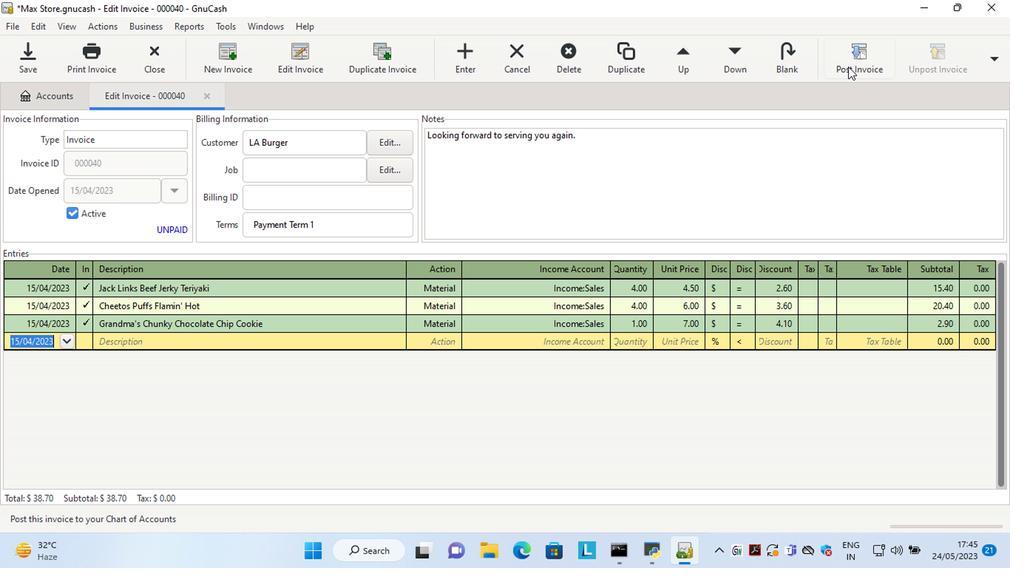 
Action: Mouse moved to (670, 235)
Screenshot: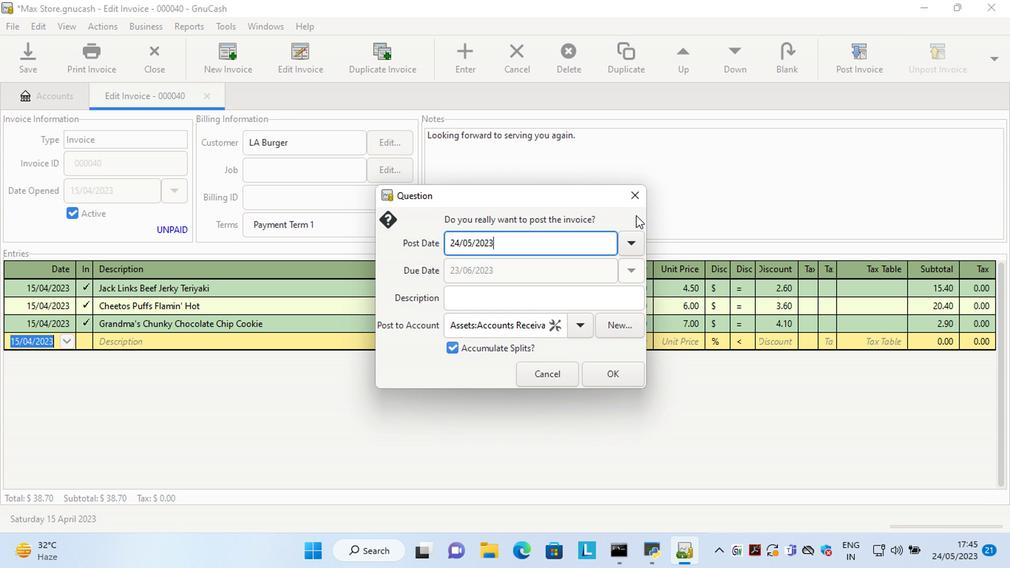 
Action: Key pressed <Key.left><Key.left><Key.left><Key.left><Key.left><Key.left><Key.left><Key.left><Key.left><Key.left><Key.left><Key.left><Key.delete><Key.delete>15<Key.right><Key.right><Key.delete>4
Screenshot: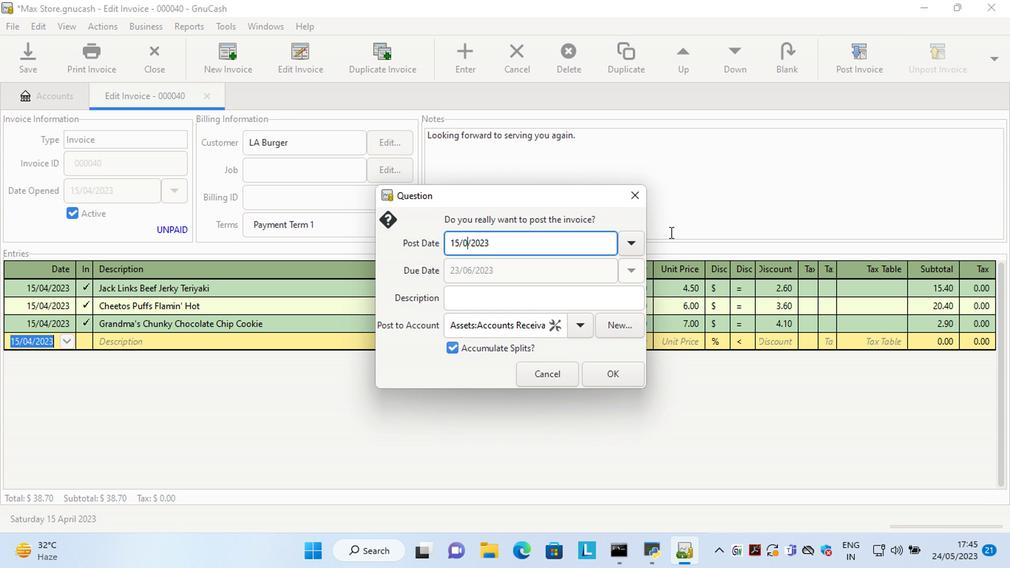 
Action: Mouse moved to (618, 380)
Screenshot: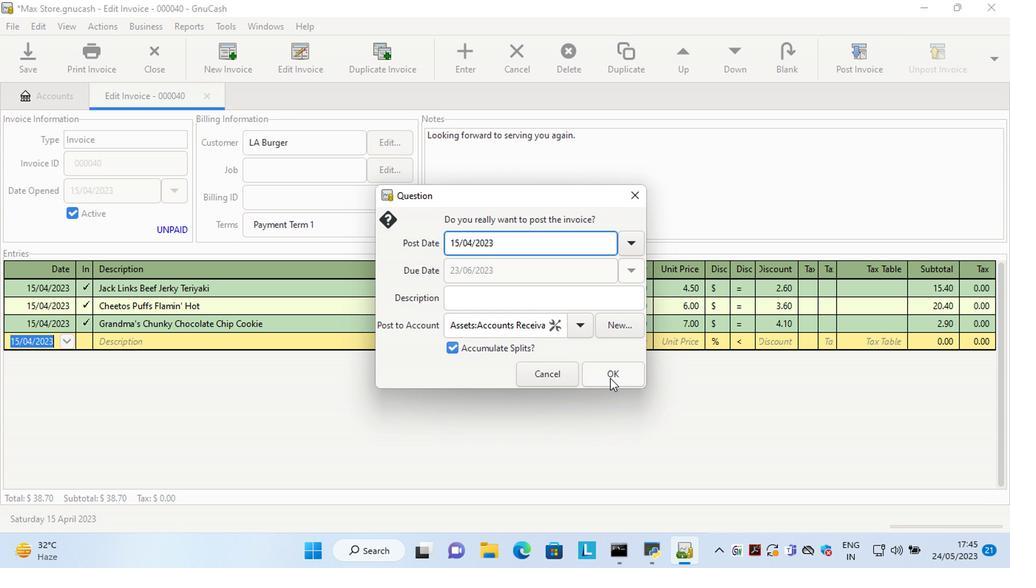 
Action: Mouse pressed left at (618, 380)
Screenshot: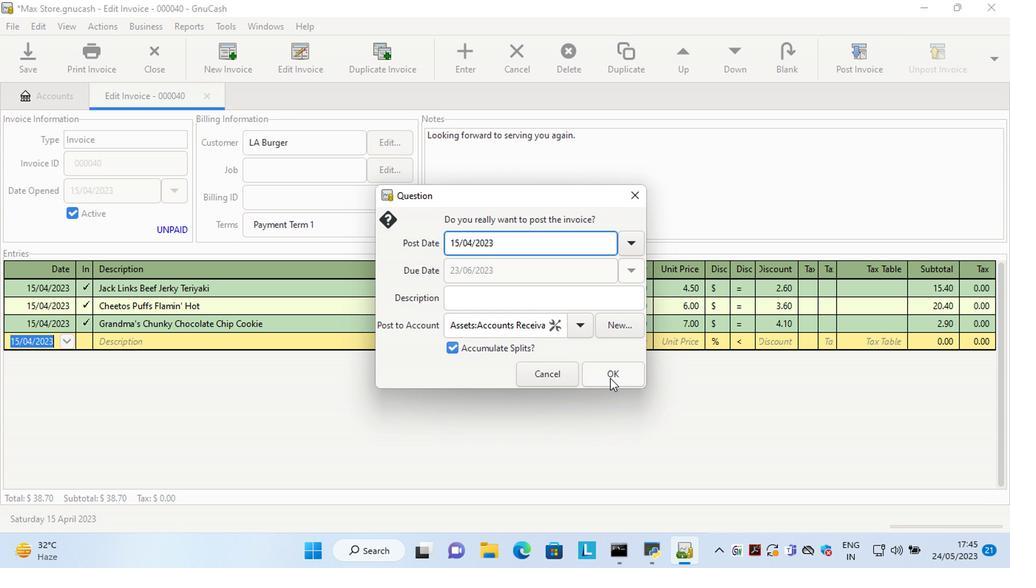 
Action: Mouse moved to (957, 54)
Screenshot: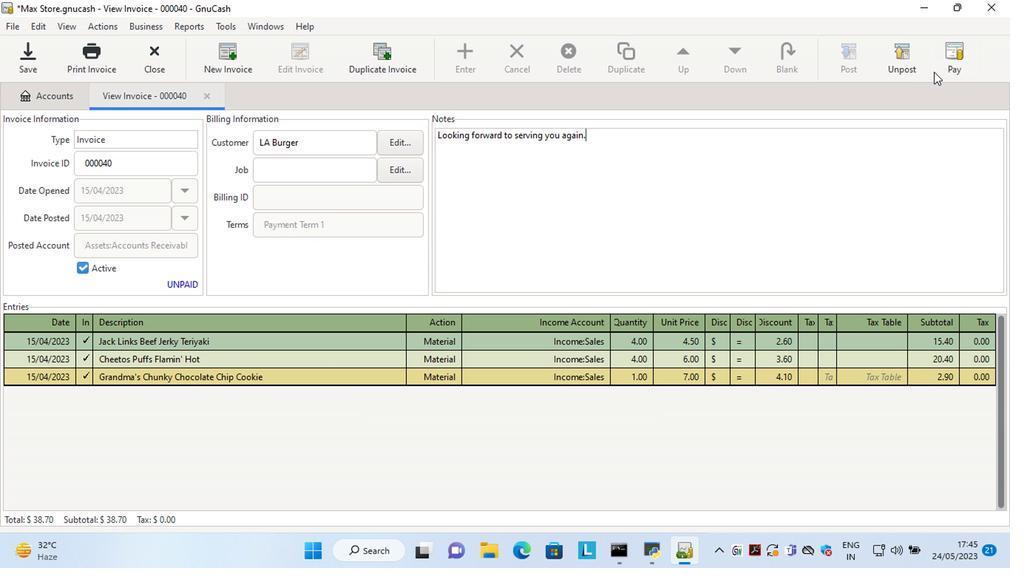 
Action: Mouse pressed left at (957, 54)
Screenshot: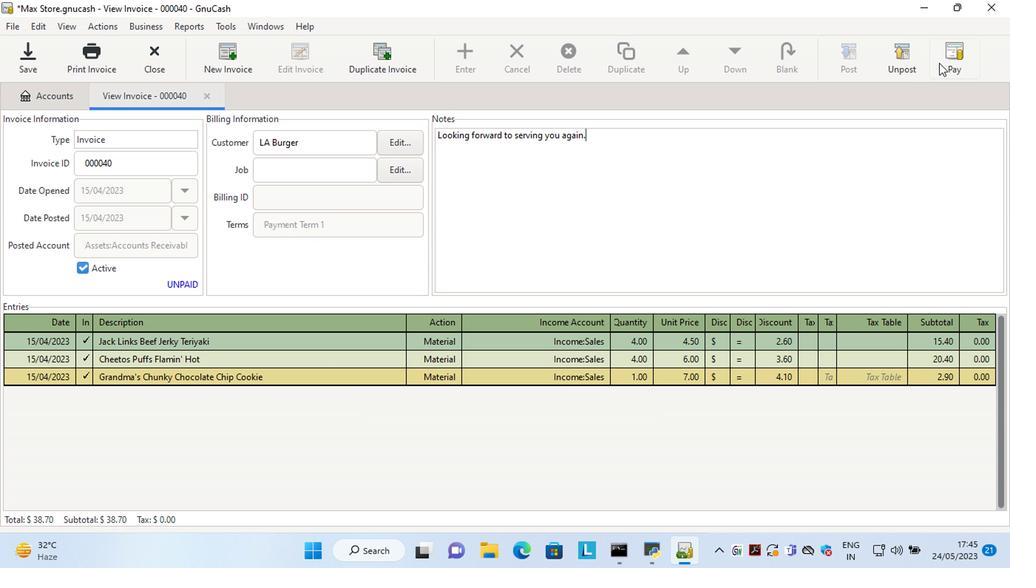 
Action: Mouse moved to (405, 300)
Screenshot: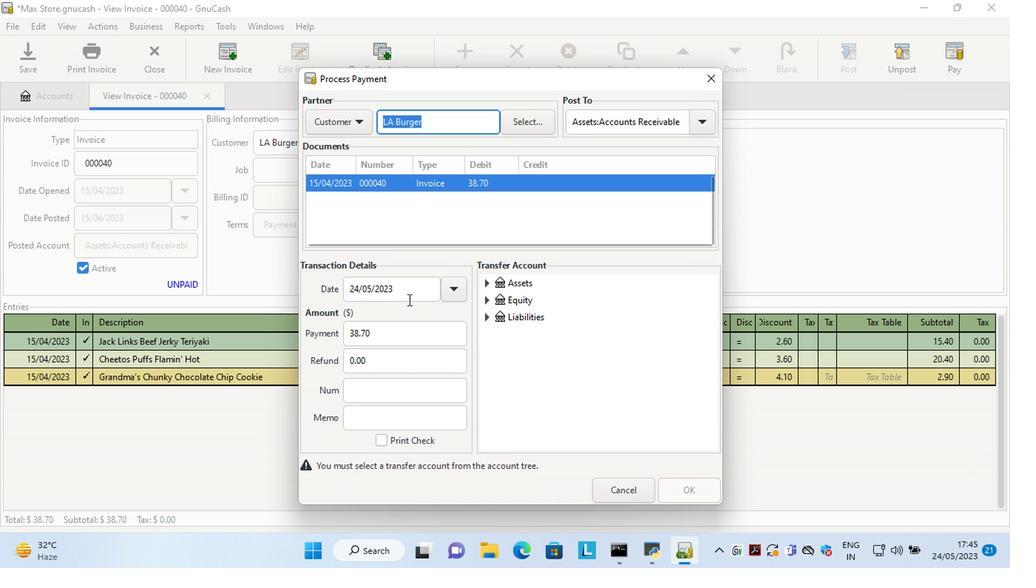 
Action: Mouse pressed left at (405, 300)
Screenshot: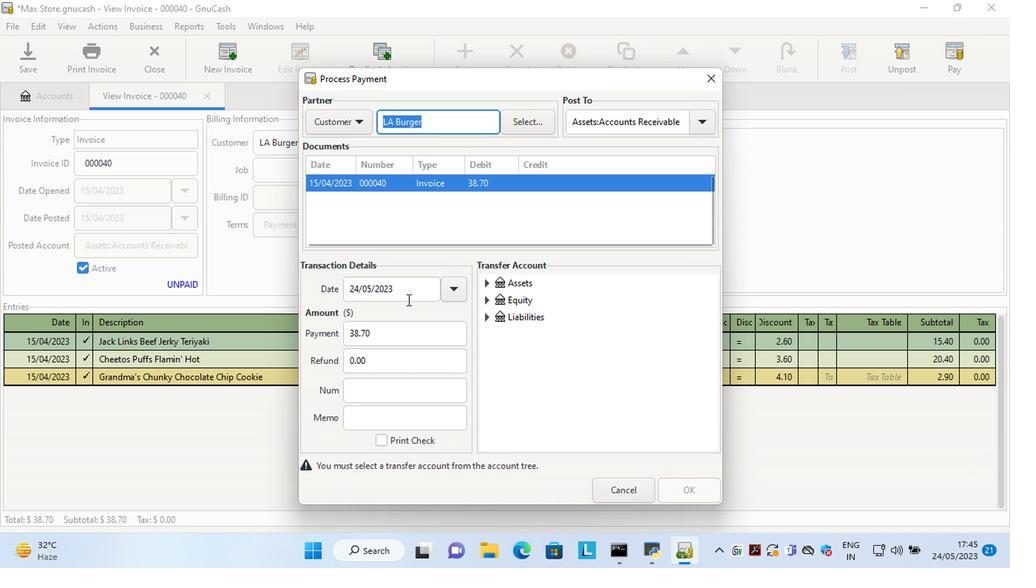 
Action: Key pressed <Key.left><Key.left><Key.left><Key.left><Key.left><Key.left><Key.left><Key.left><Key.left><Key.left><Key.left><Key.left><Key.left><Key.left><Key.delete><Key.delete>15
Screenshot: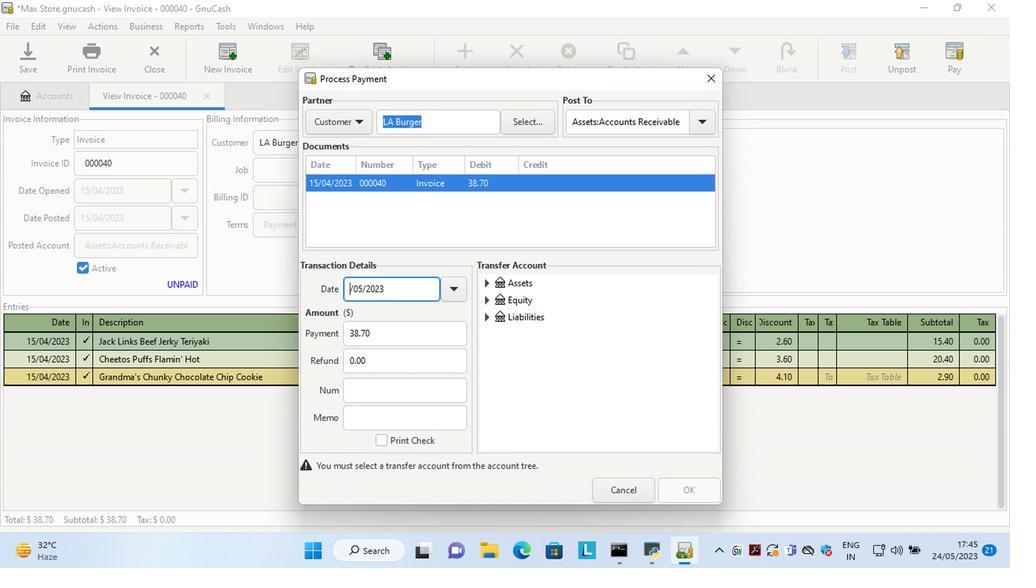 
Action: Mouse moved to (485, 283)
Screenshot: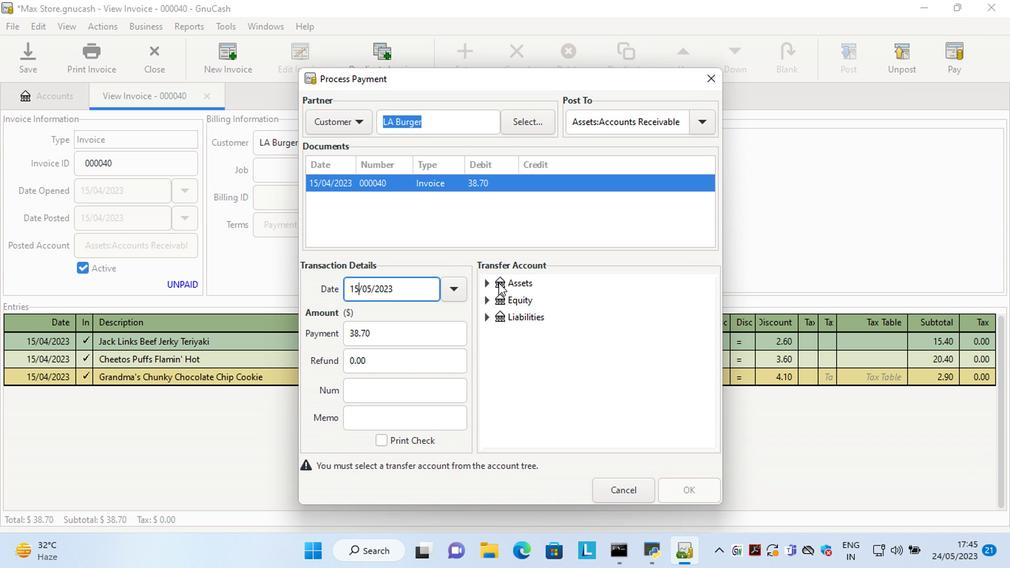 
Action: Mouse pressed left at (485, 283)
Screenshot: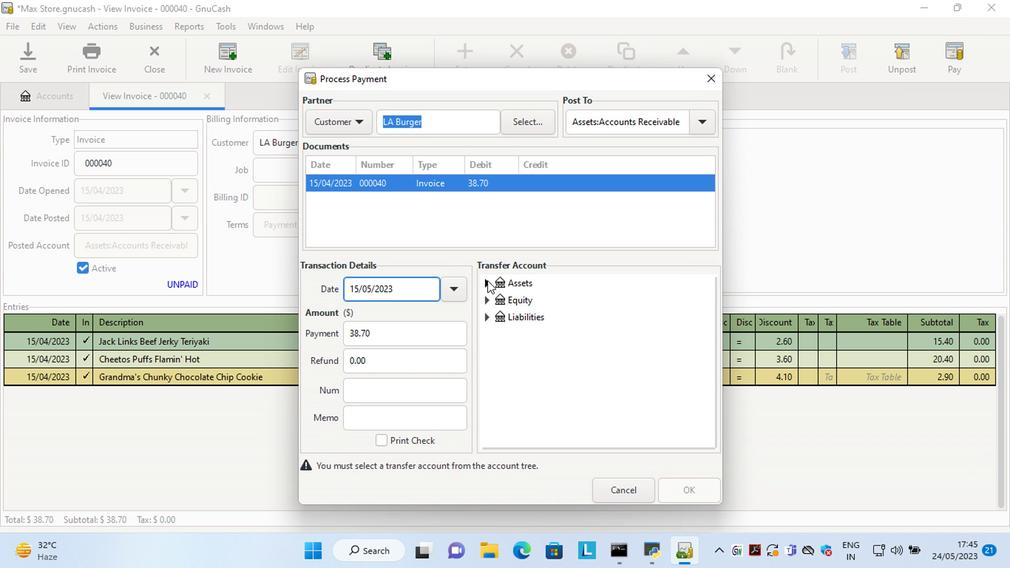 
Action: Mouse moved to (501, 305)
Screenshot: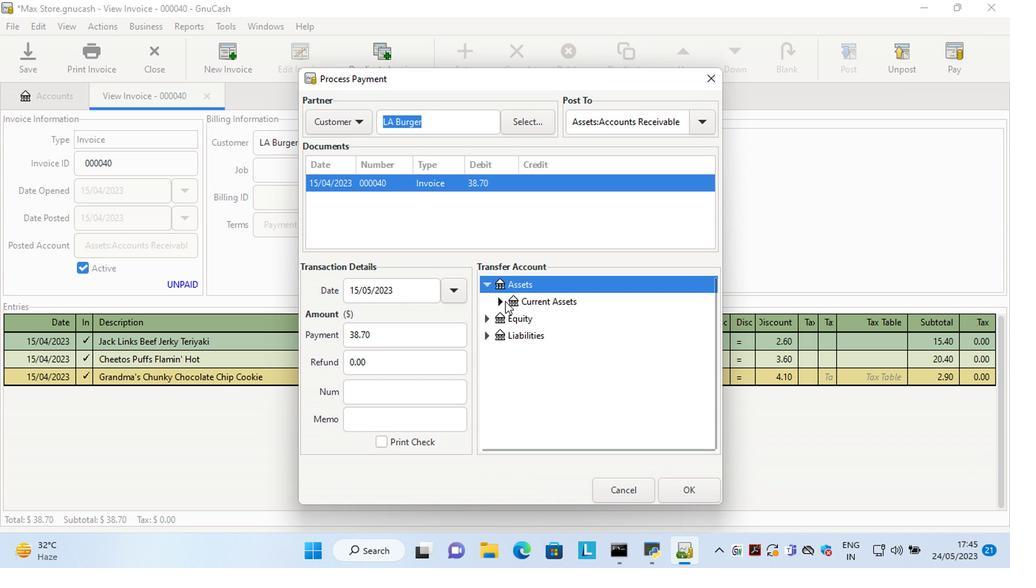 
Action: Mouse pressed left at (501, 305)
Screenshot: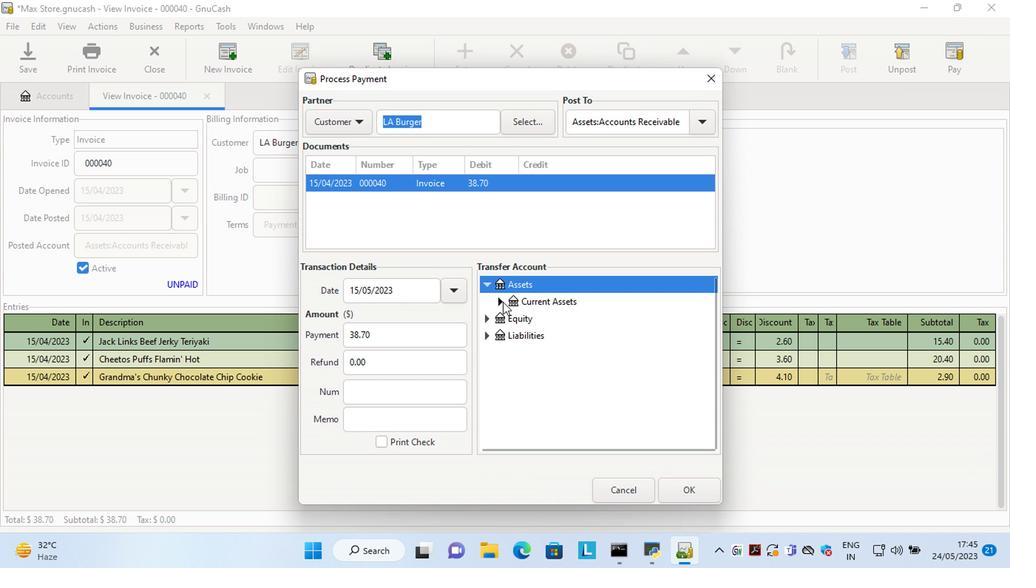 
Action: Mouse moved to (534, 323)
Screenshot: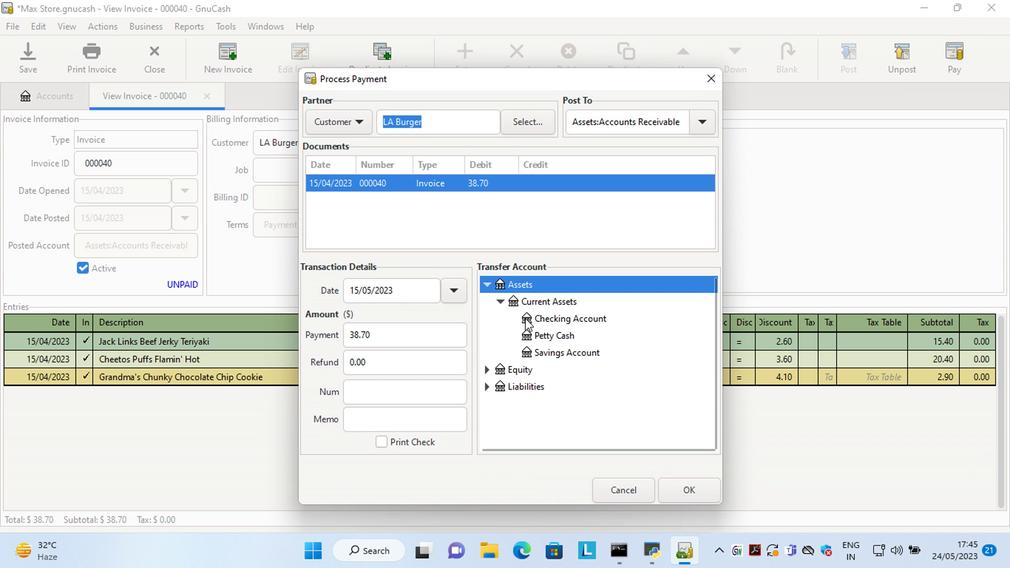
Action: Mouse pressed left at (534, 323)
Screenshot: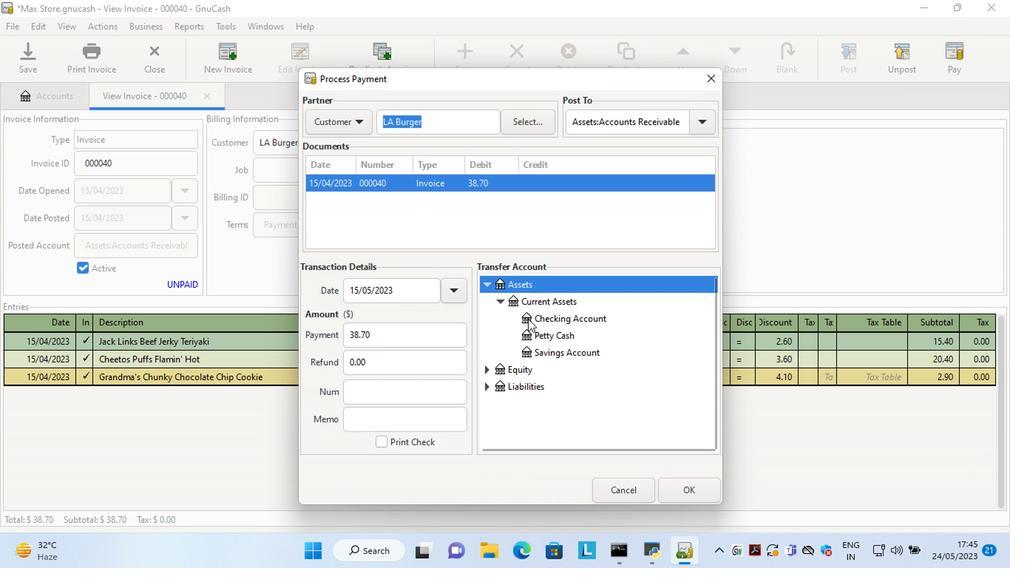 
Action: Mouse moved to (684, 499)
Screenshot: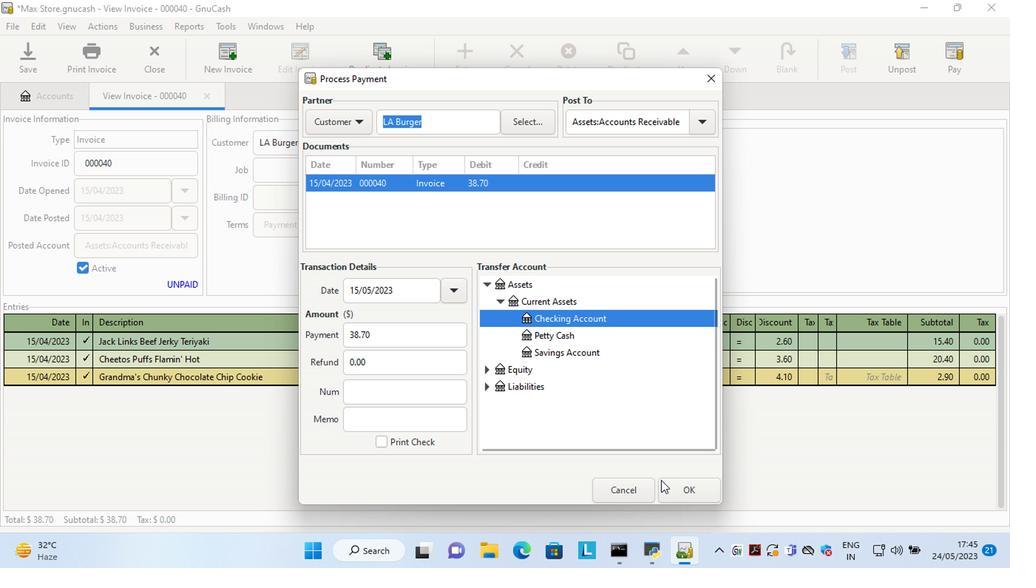 
Action: Mouse pressed left at (684, 499)
Screenshot: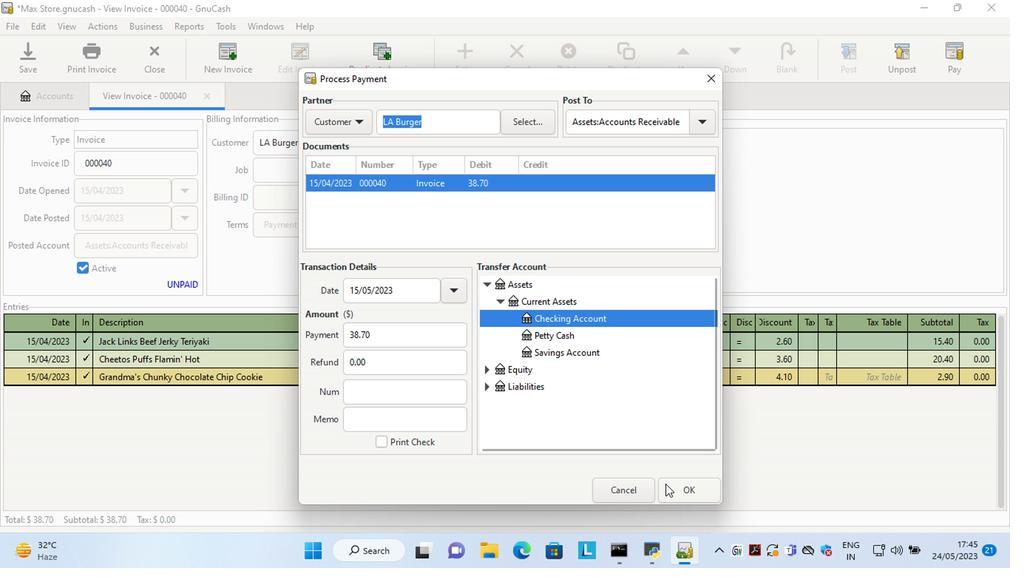 
Action: Mouse moved to (92, 50)
Screenshot: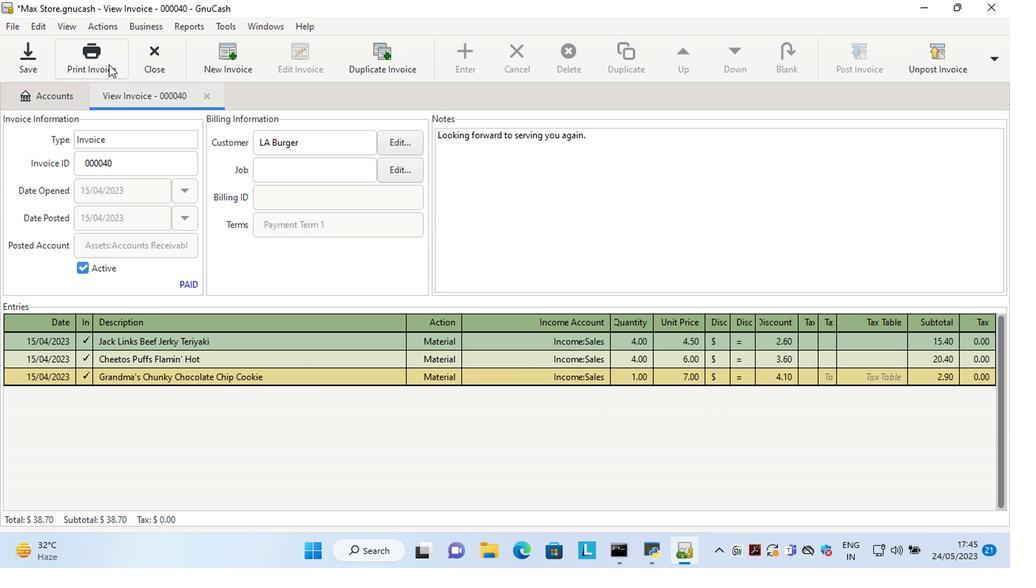 
Action: Mouse pressed left at (92, 50)
Screenshot: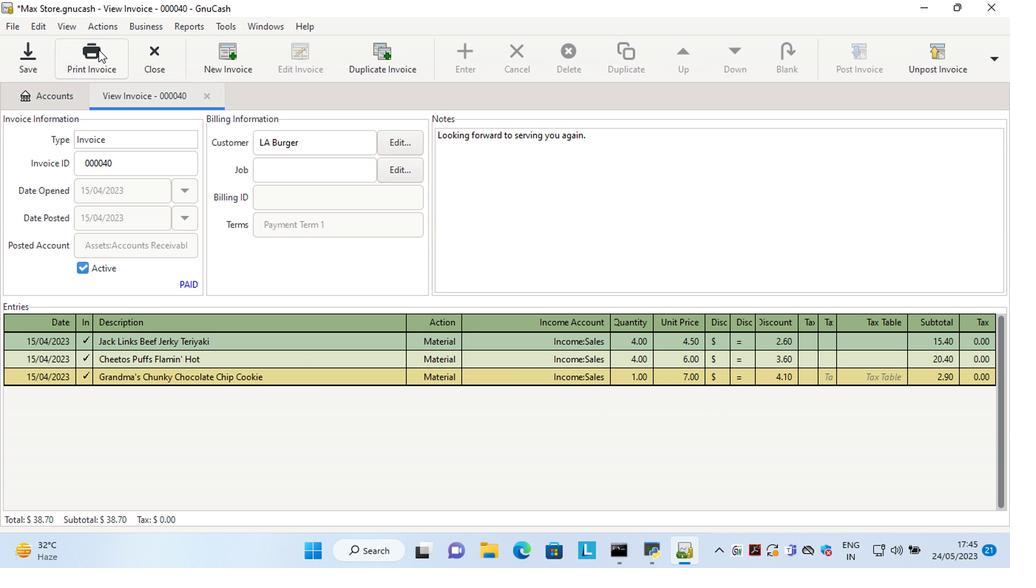 
Action: Mouse moved to (376, 54)
Screenshot: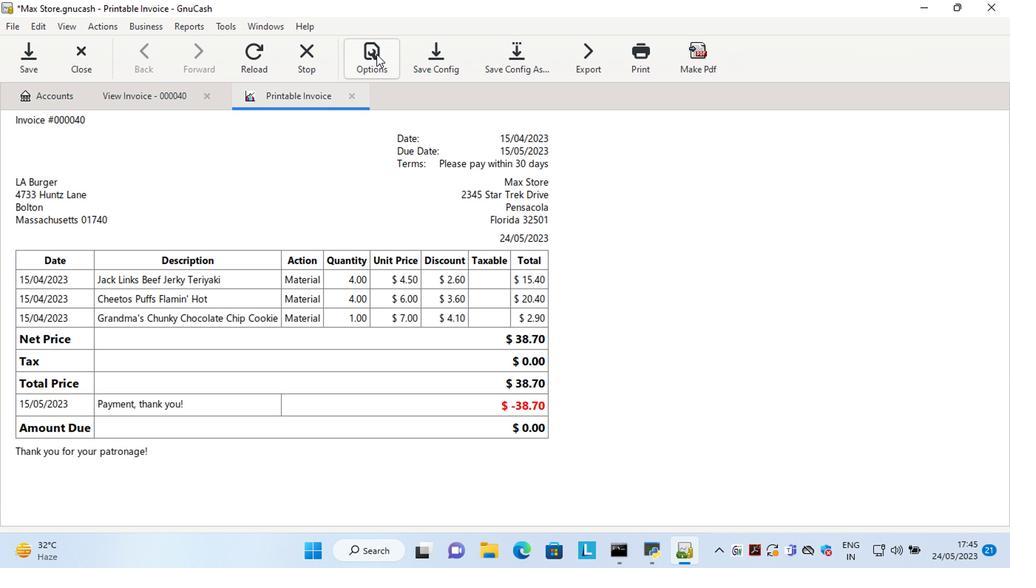 
Action: Mouse pressed left at (376, 54)
Screenshot: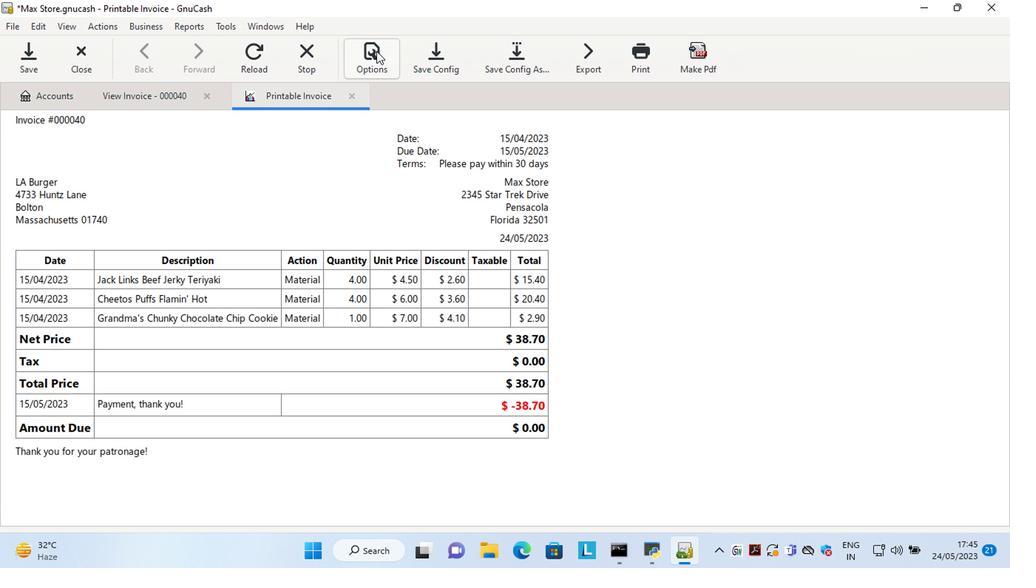 
Action: Mouse moved to (162, 156)
Screenshot: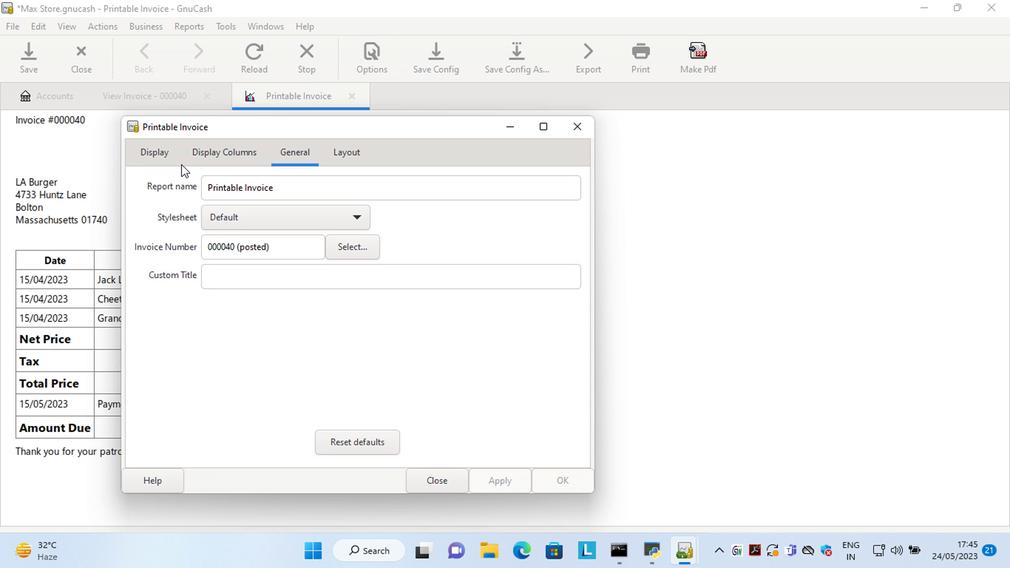 
Action: Mouse pressed left at (162, 156)
Screenshot: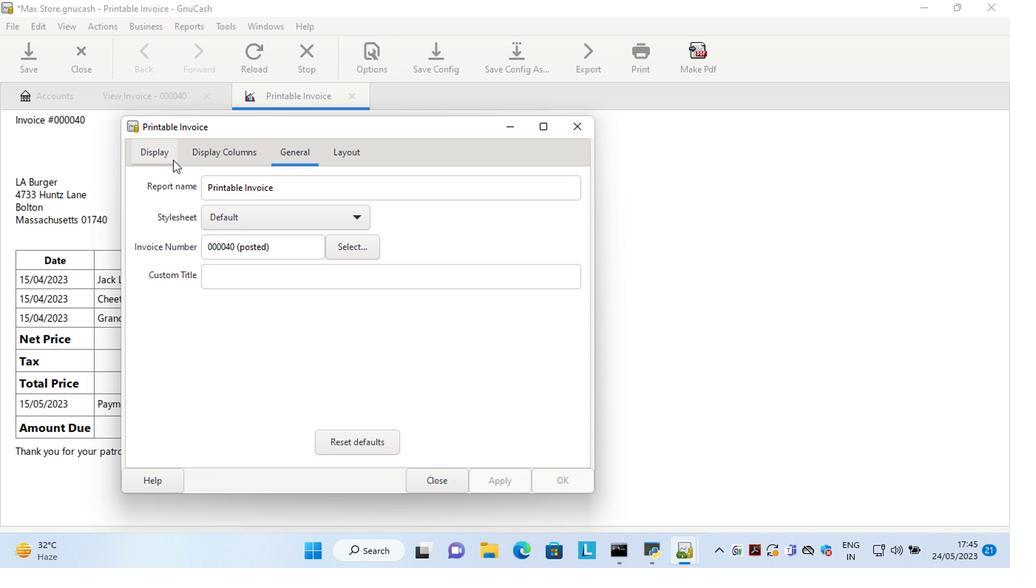 
Action: Mouse moved to (256, 326)
Screenshot: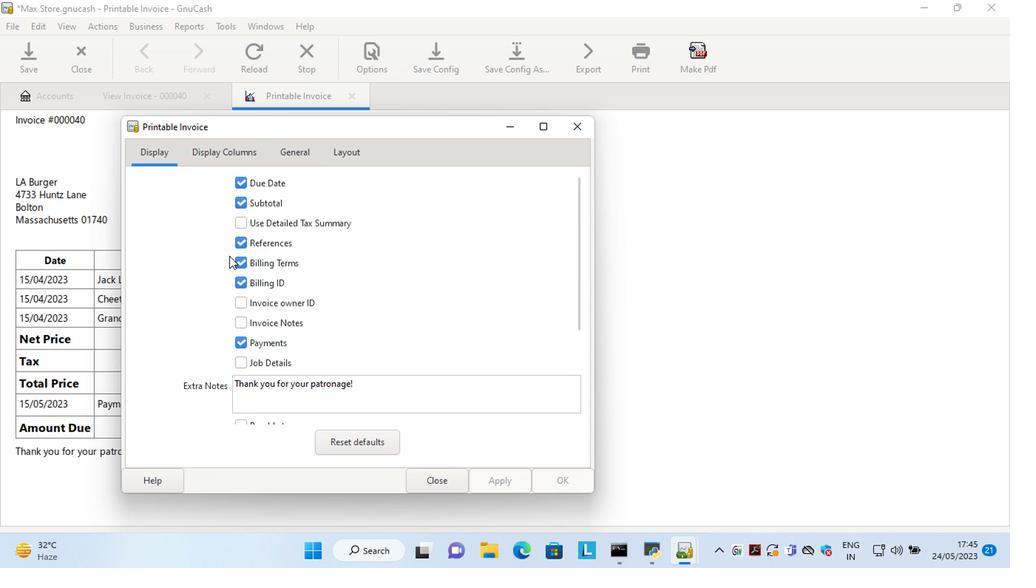 
Action: Mouse pressed left at (256, 326)
Screenshot: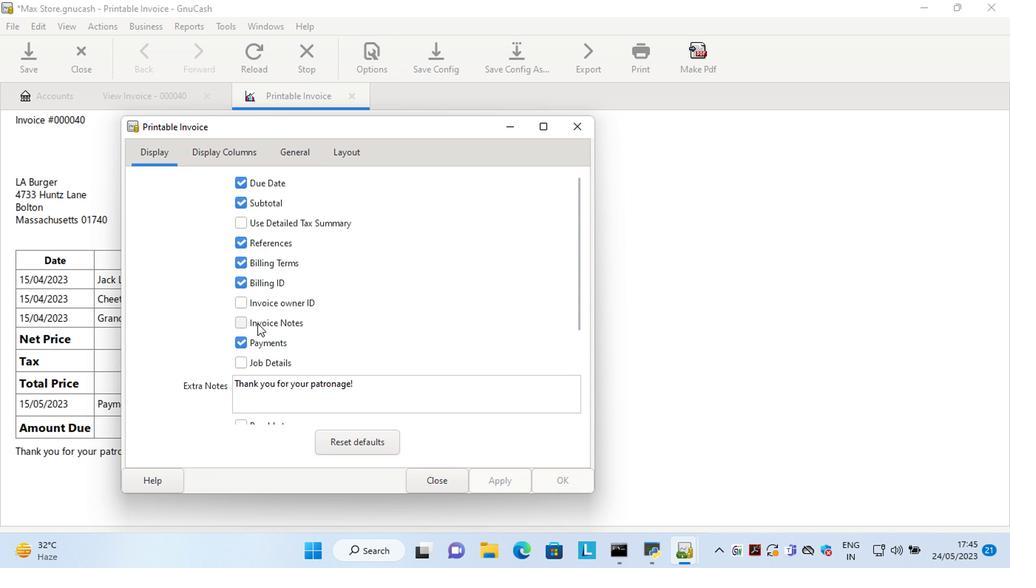 
Action: Mouse moved to (502, 485)
Screenshot: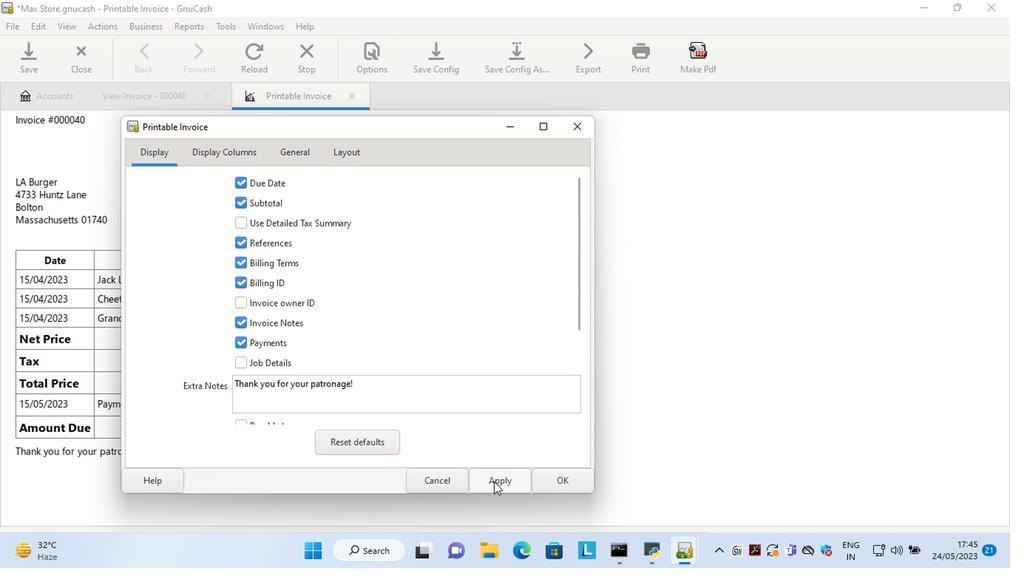 
Action: Mouse pressed left at (502, 485)
Screenshot: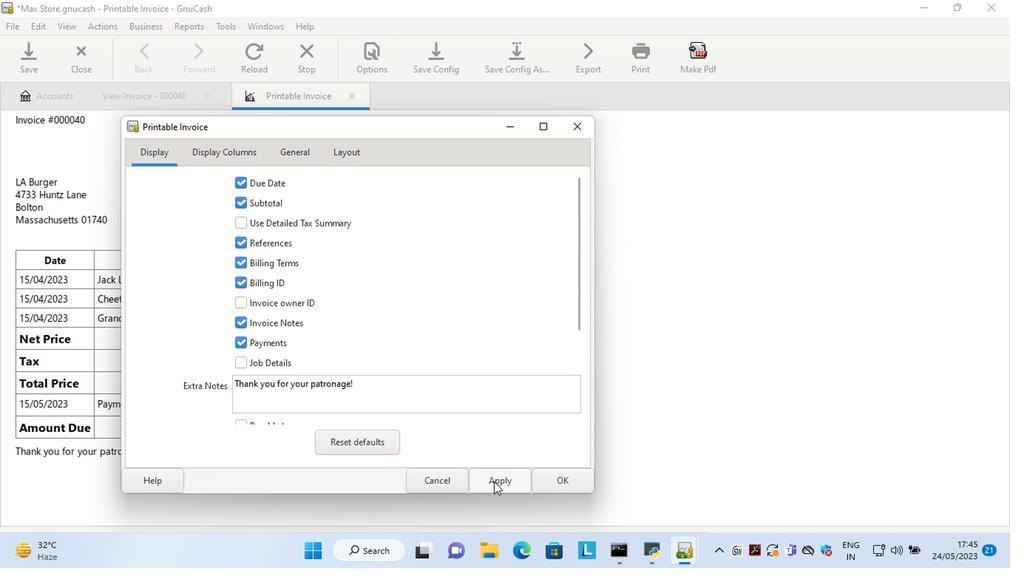 
Action: Mouse moved to (438, 480)
Screenshot: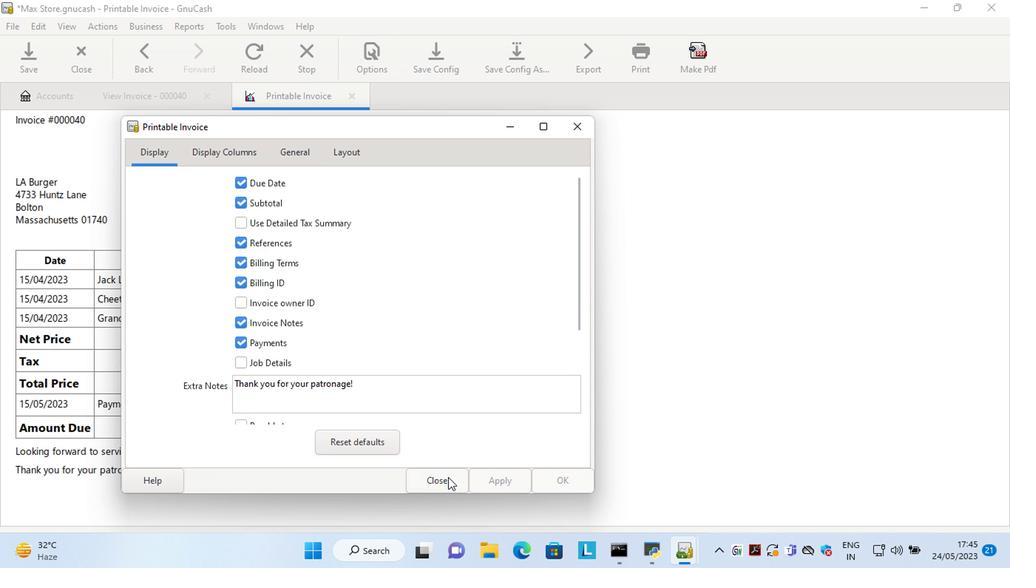 
Action: Mouse pressed left at (438, 480)
Screenshot: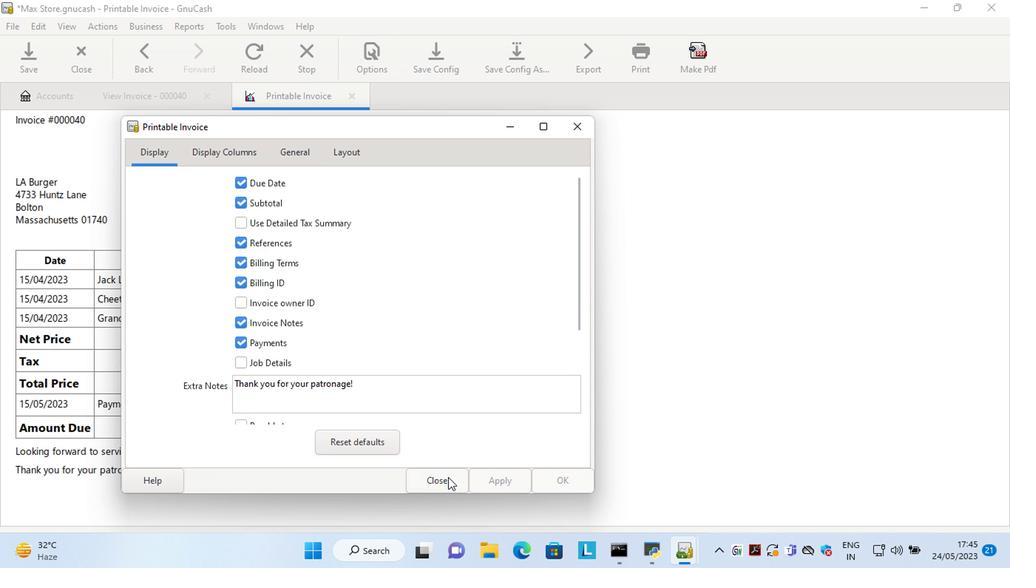 
Action: Mouse moved to (675, 347)
Screenshot: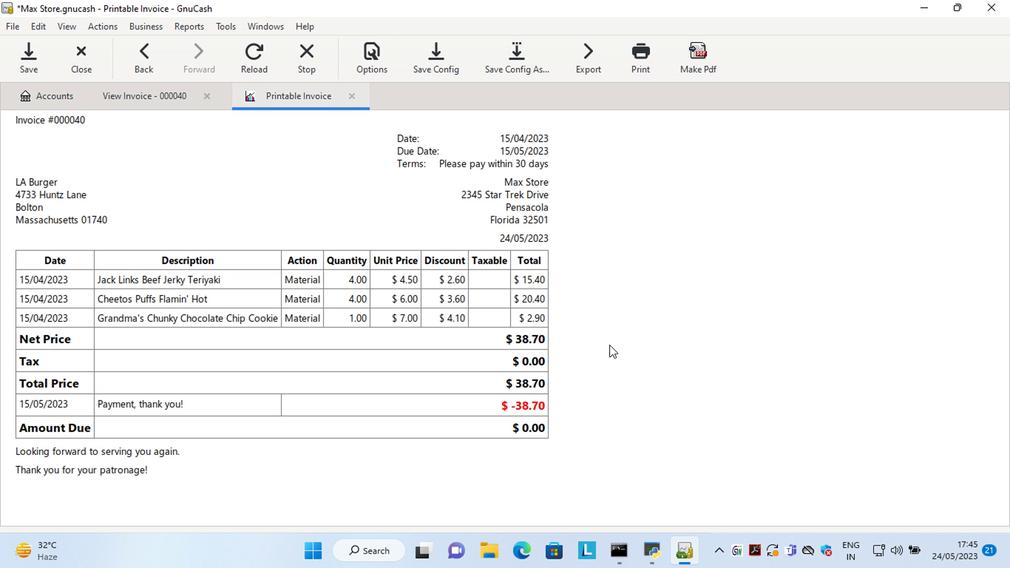 
